 Task: In the Contact  JonesDelilah@valeo.com, Create email and send with subject: 'We're Thrilled to Welcome You ', and with mail content 'Good Day,_x000D_
Embrace the power of innovation. Our disruptive solution will propel your industry forward and position you as a leader in your field._x000D_
Best Regards', attach the document: Project_plan.docx and insert image: visitingcard.jpg. Below Best Regards, write Twitter and insert the URL: 'twitter.com'. Mark checkbox to create task to follow up : In 2 weeks. Logged in from softage.1@softage.net
Action: Mouse moved to (69, 48)
Screenshot: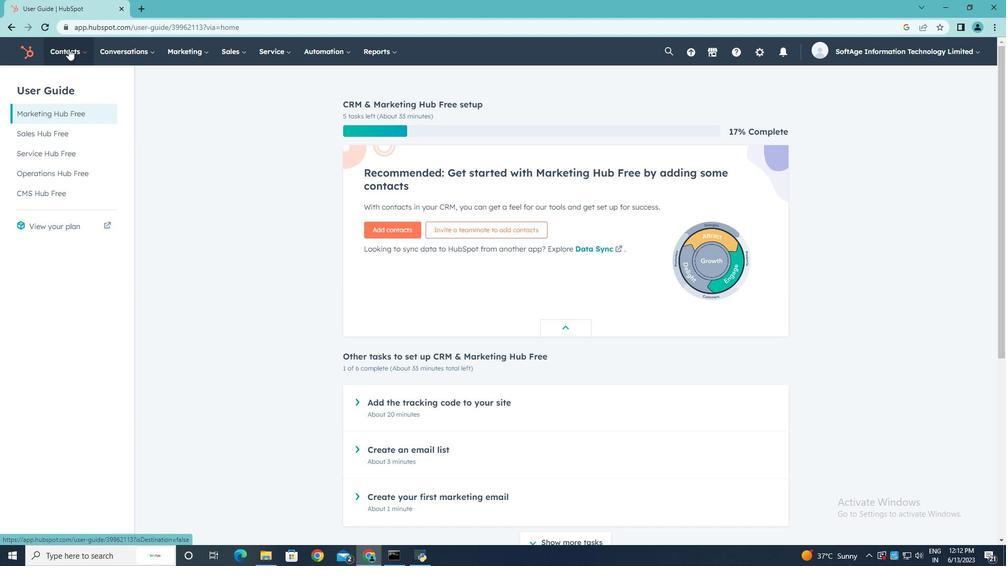 
Action: Mouse pressed left at (69, 48)
Screenshot: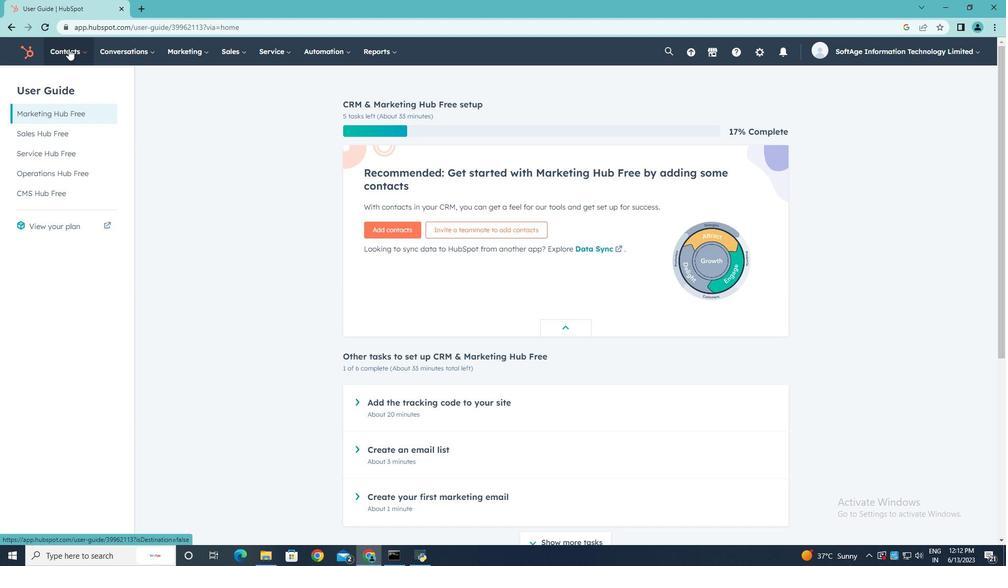 
Action: Mouse moved to (72, 81)
Screenshot: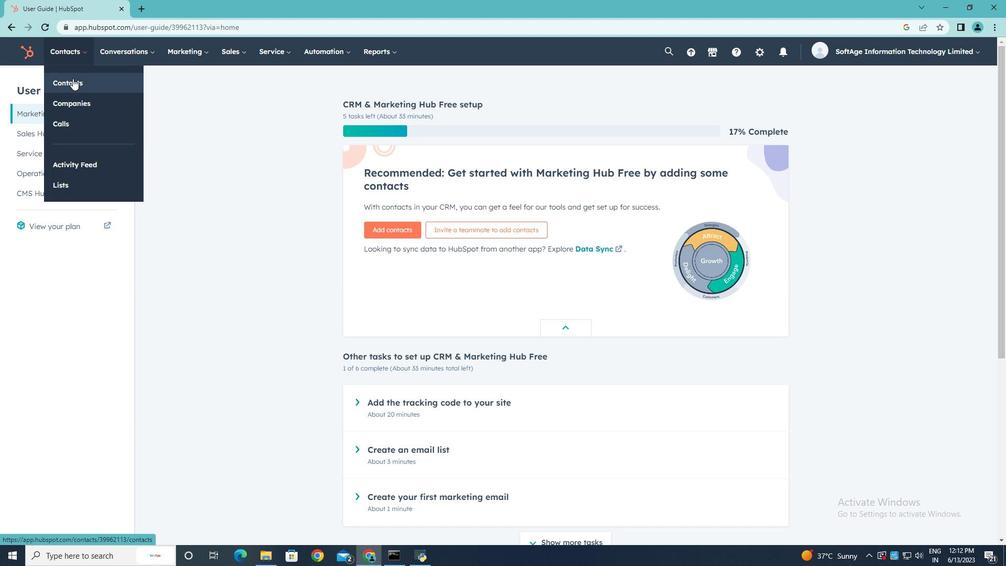 
Action: Mouse pressed left at (72, 81)
Screenshot: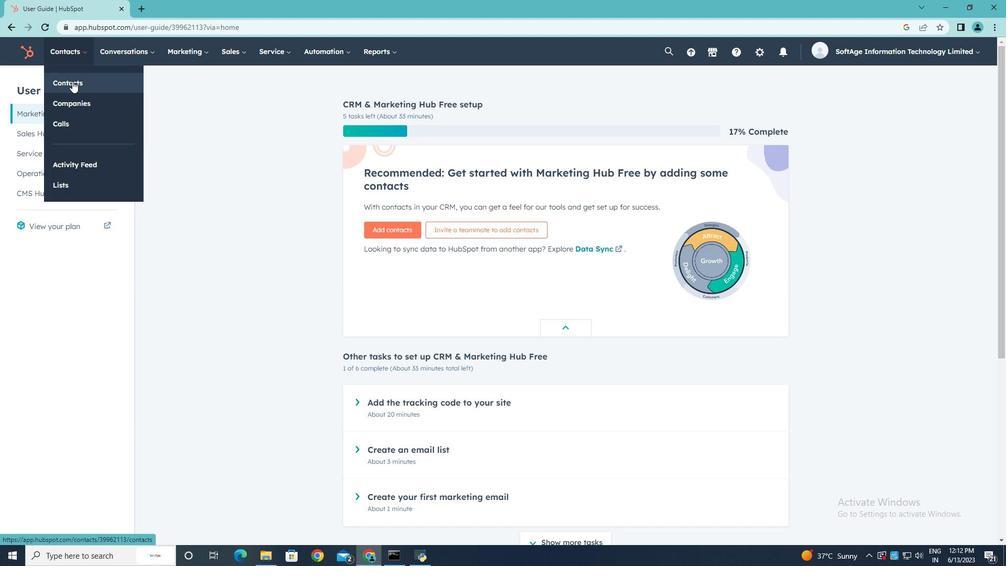 
Action: Mouse moved to (65, 166)
Screenshot: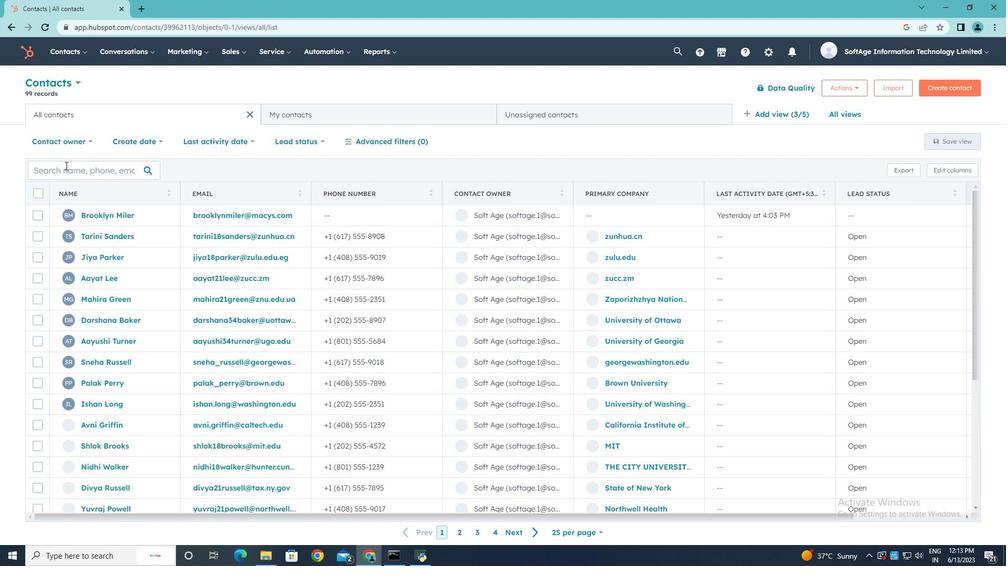 
Action: Mouse pressed left at (65, 166)
Screenshot: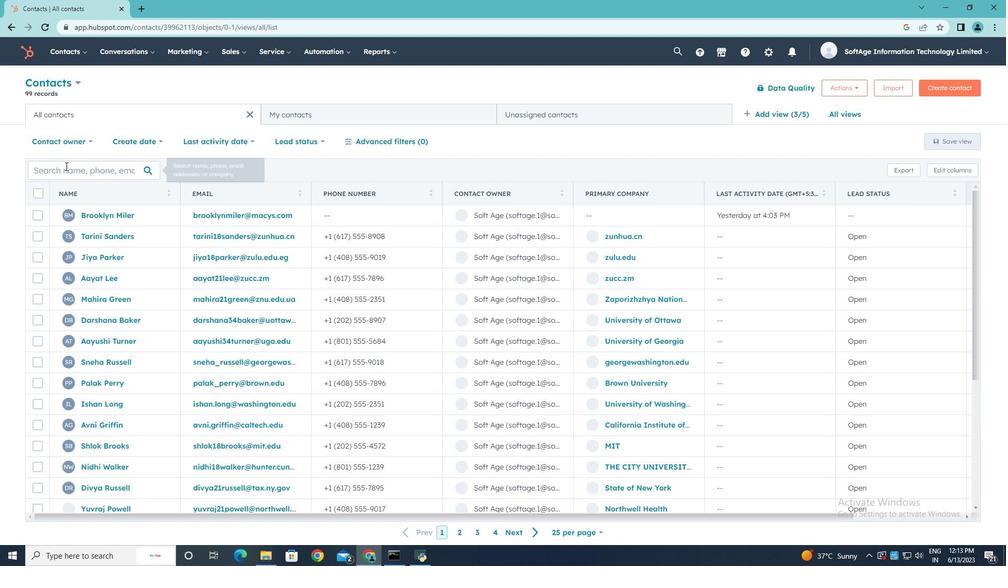 
Action: Key pressed <Key.shift>Jones<Key.shift><Key.shift>Delilah<Key.shift><Key.shift><Key.shift><Key.shift><Key.shift>@valeo.com
Screenshot: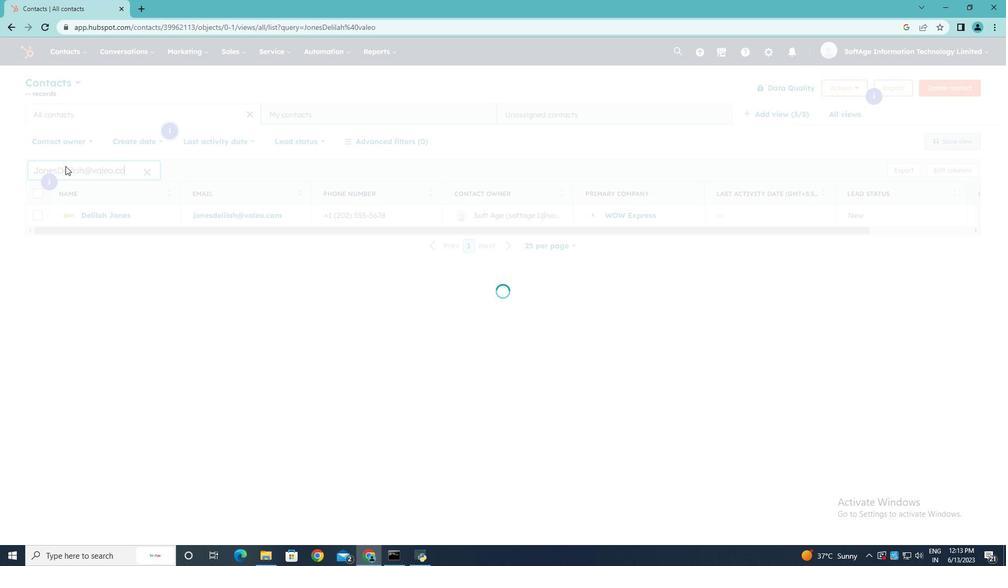 
Action: Mouse moved to (84, 212)
Screenshot: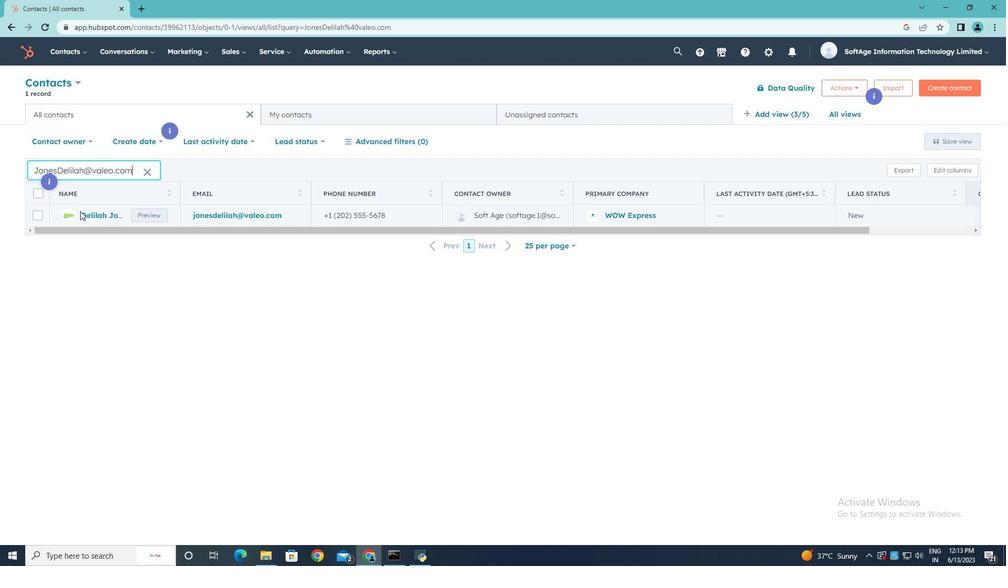 
Action: Mouse pressed left at (84, 212)
Screenshot: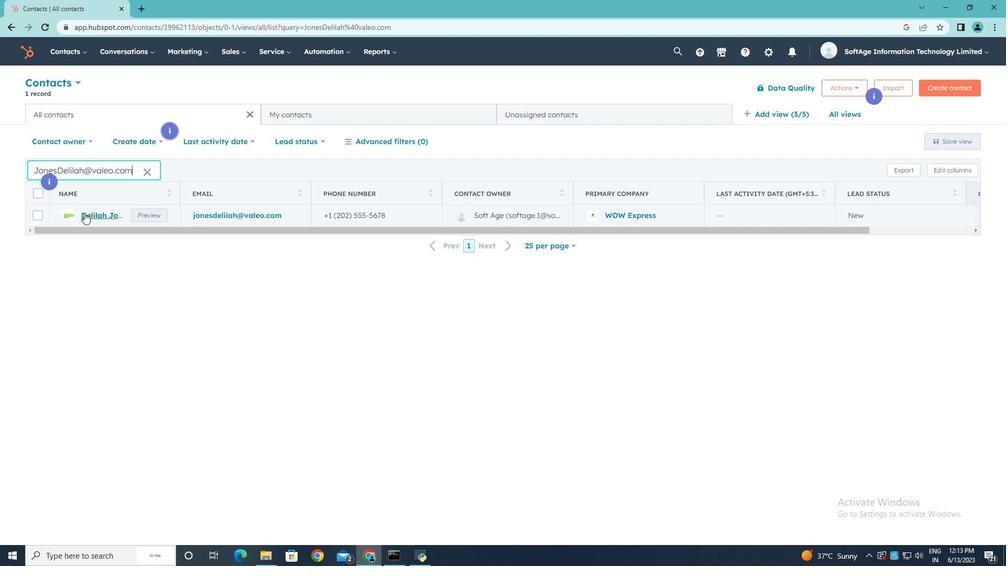 
Action: Mouse pressed left at (84, 212)
Screenshot: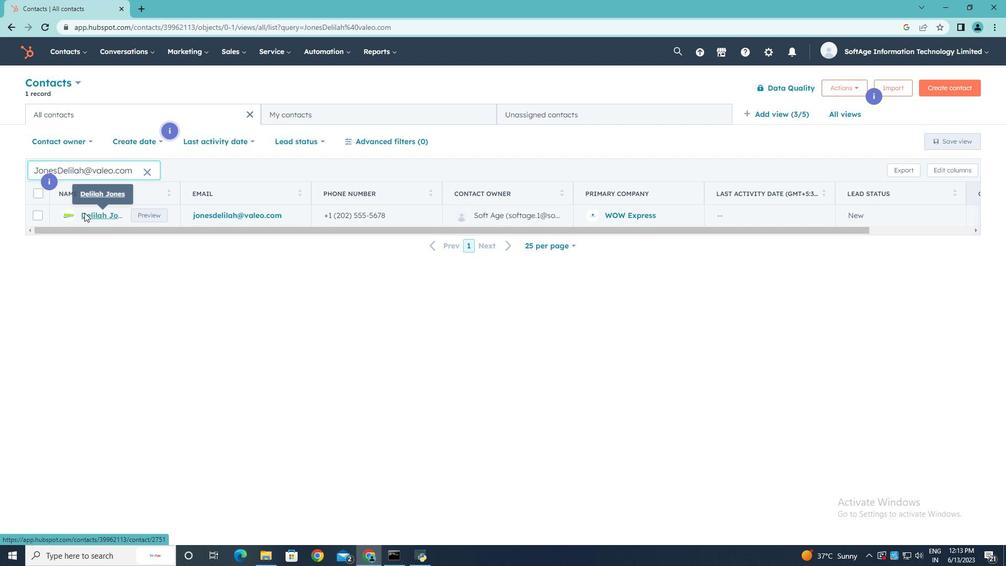 
Action: Mouse moved to (72, 176)
Screenshot: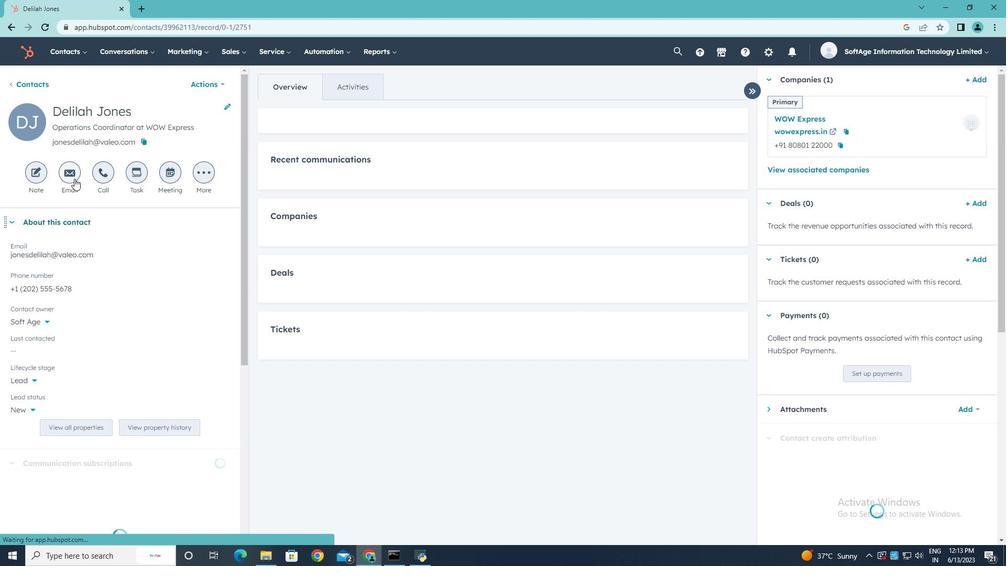 
Action: Mouse pressed left at (72, 176)
Screenshot: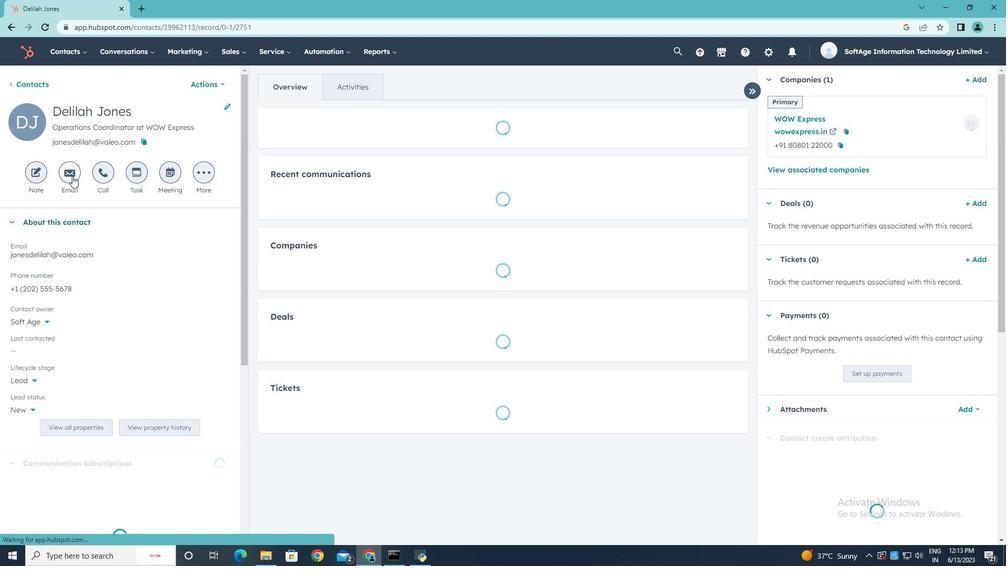 
Action: Key pressed <Key.shift><Key.shift><Key.shift><Key.shift><Key.shift><Key.shift><Key.shift><Key.shift><Key.shift><Key.shift><Key.shift><Key.shift><Key.shift><Key.shift><Key.shift><Key.shift><Key.shift><Key.shift><Key.shift><Key.shift><Key.shift><Key.shift><Key.shift><Key.shift><Key.shift><Key.shift><Key.shift><Key.shift><Key.shift><Key.shift><Key.shift><Key.shift><Key.shift><Key.shift><Key.shift><Key.shift><Key.shift><Key.shift><Key.shift>We're<Key.space><Key.shift>Thrilled<Key.space>to<Key.space><Key.shift>Welcome<Key.space><Key.shift>You
Screenshot: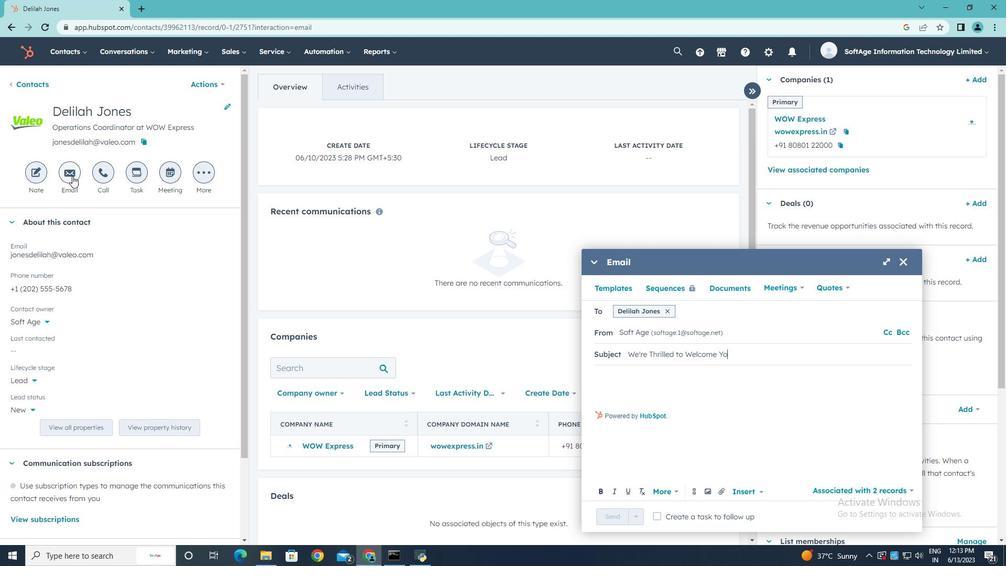 
Action: Mouse moved to (599, 373)
Screenshot: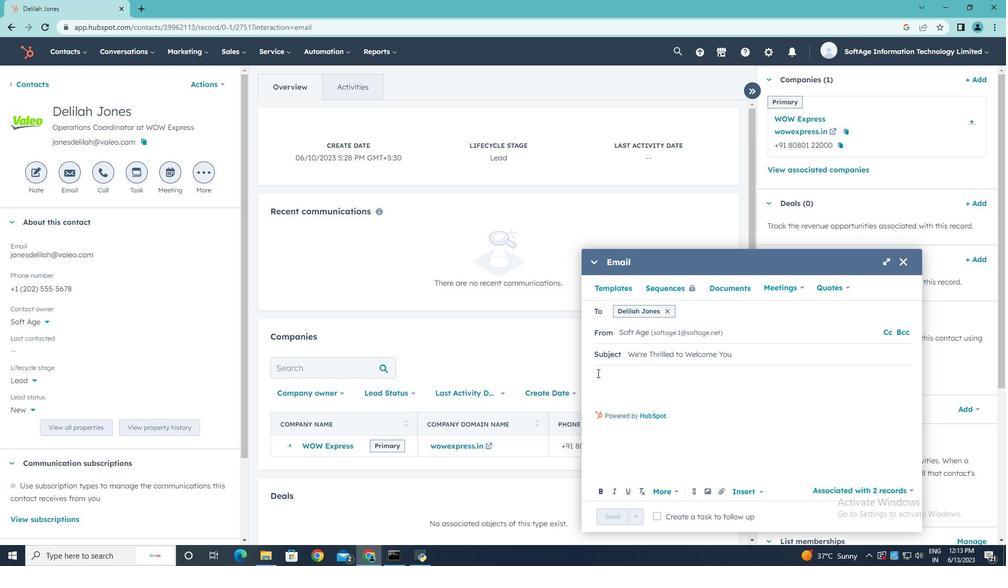 
Action: Mouse pressed left at (599, 373)
Screenshot: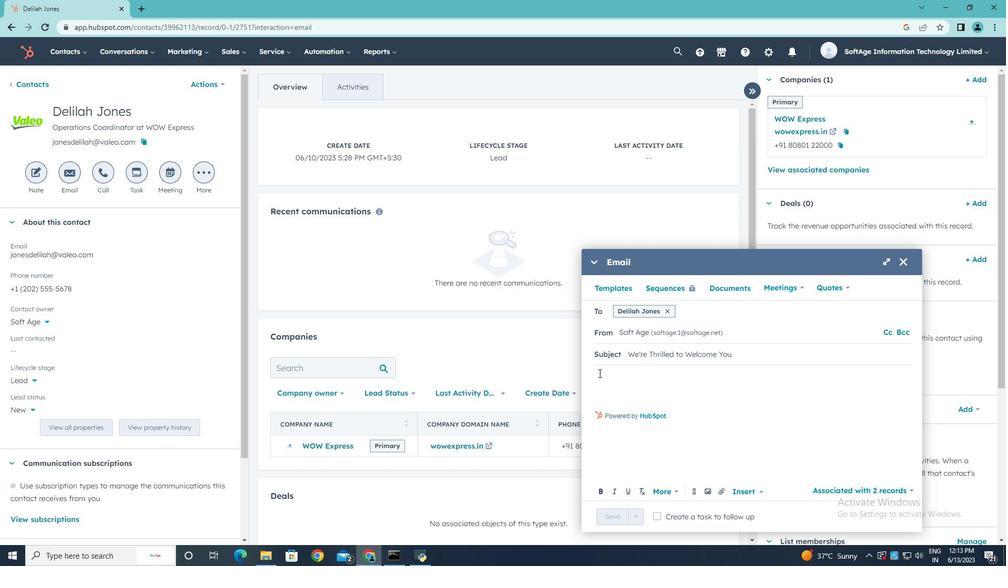 
Action: Key pressed <Key.shift>Good<Key.space><Key.shift>Day,
Screenshot: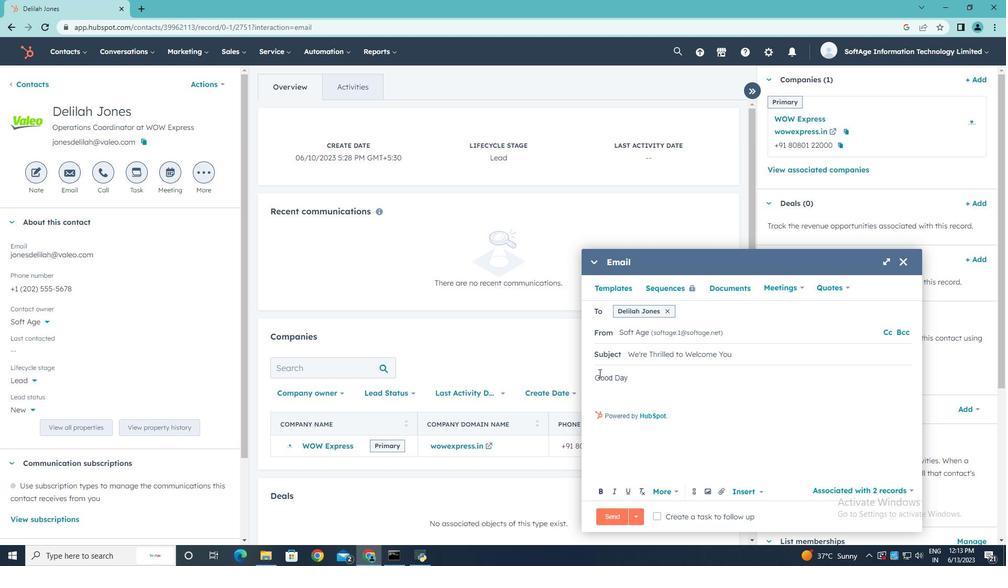 
Action: Mouse moved to (615, 388)
Screenshot: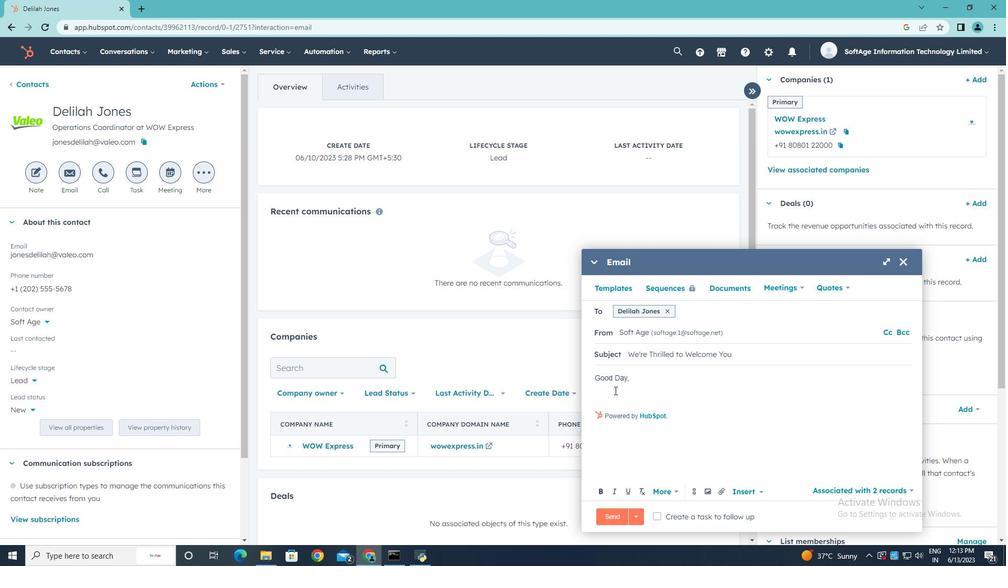 
Action: Mouse pressed left at (615, 388)
Screenshot: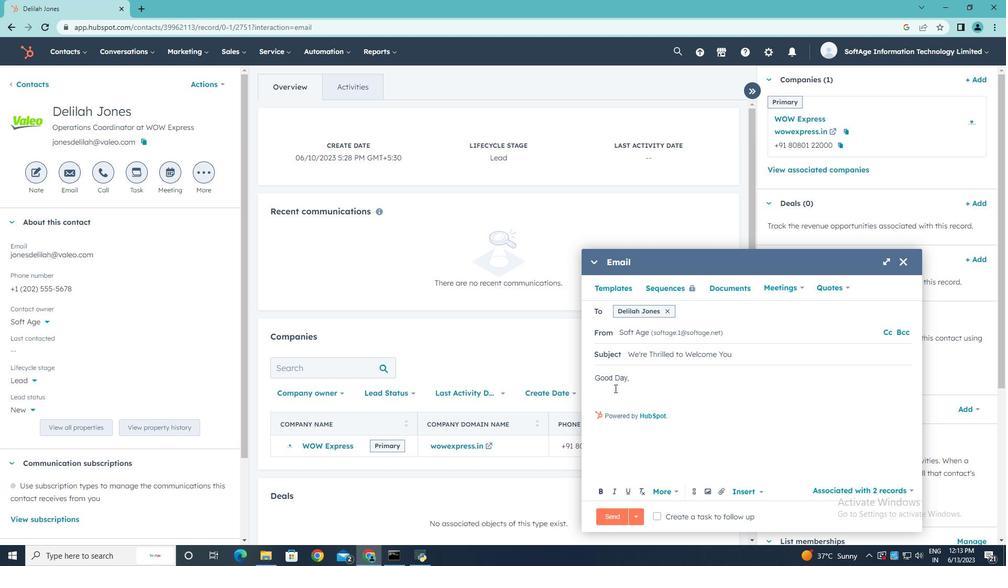 
Action: Key pressed <Key.shift>Embrace<Key.space>the<Key.space>poe<Key.backspace>wer<Key.space>of<Key.space>innovation.<Key.space><Key.shift>Our<Key.space>disruptive<Key.space>solution<Key.space>will<Key.space>propel<Key.space>your<Key.space>industry<Key.space>forward<Key.space>and<Key.space>position<Key.space>you<Key.space>as<Key.space>a<Key.space>leader<Key.space>in<Key.space>your<Key.space>d<Key.backspace>field.
Screenshot: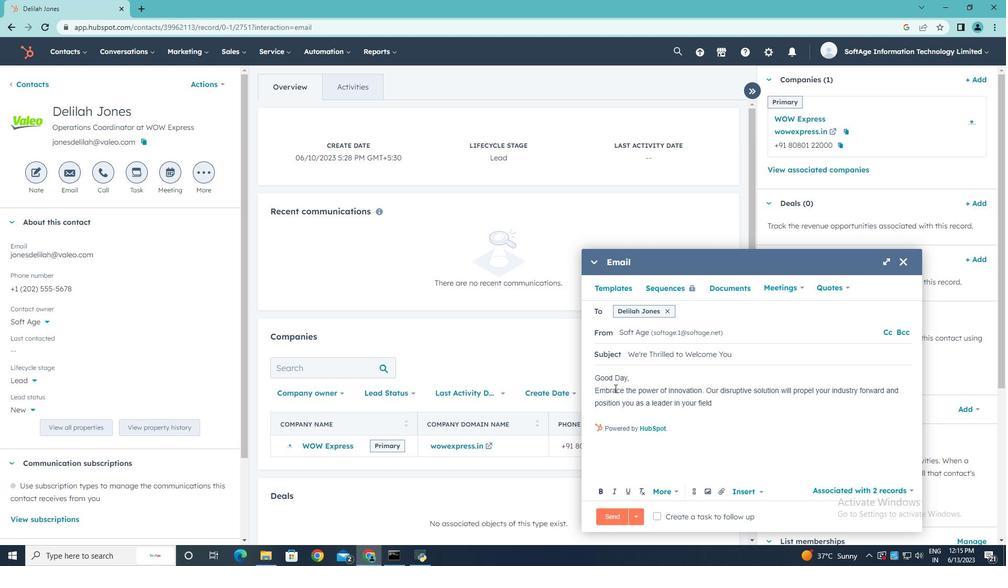 
Action: Mouse moved to (613, 417)
Screenshot: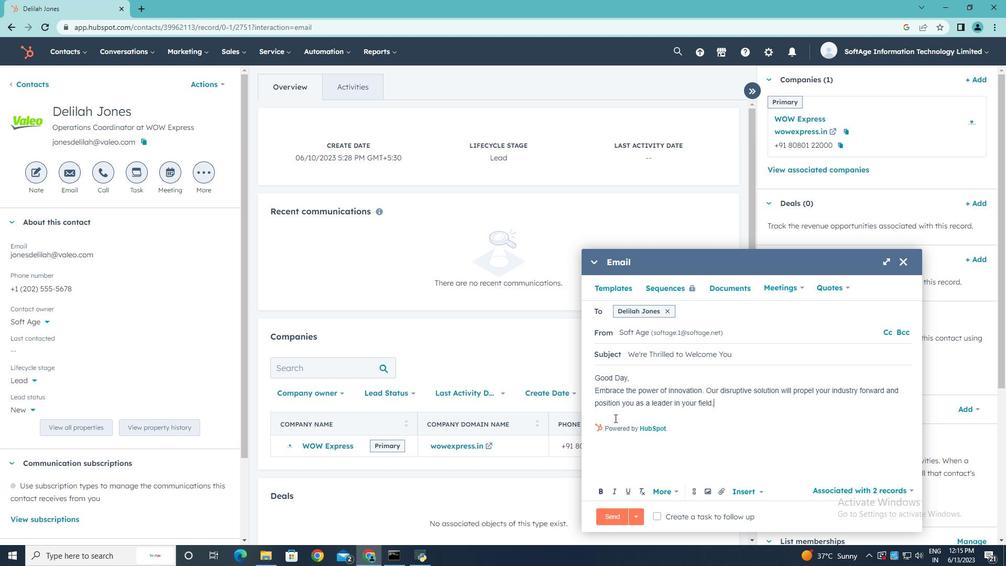 
Action: Mouse pressed left at (613, 417)
Screenshot: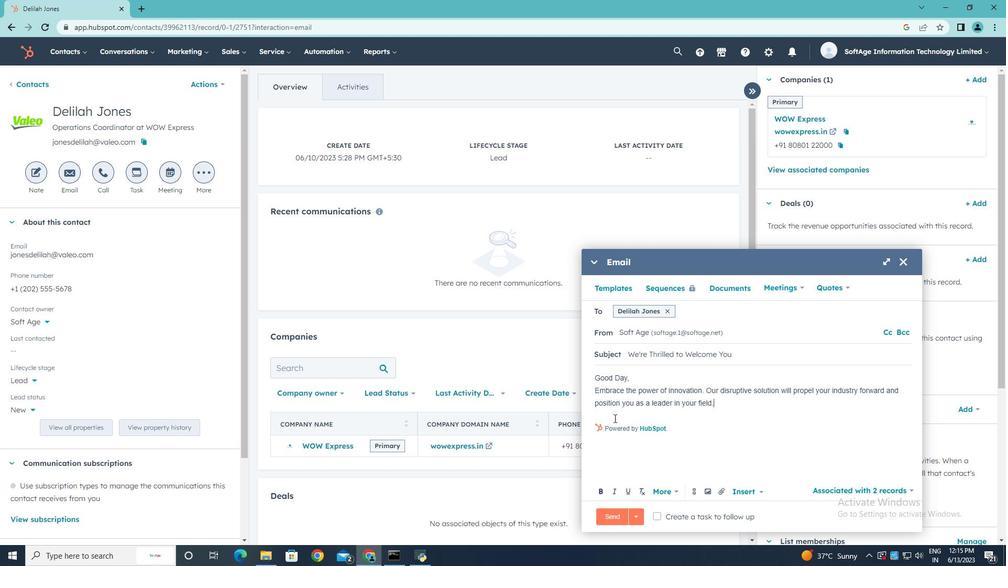 
Action: Key pressed <Key.enter>
Screenshot: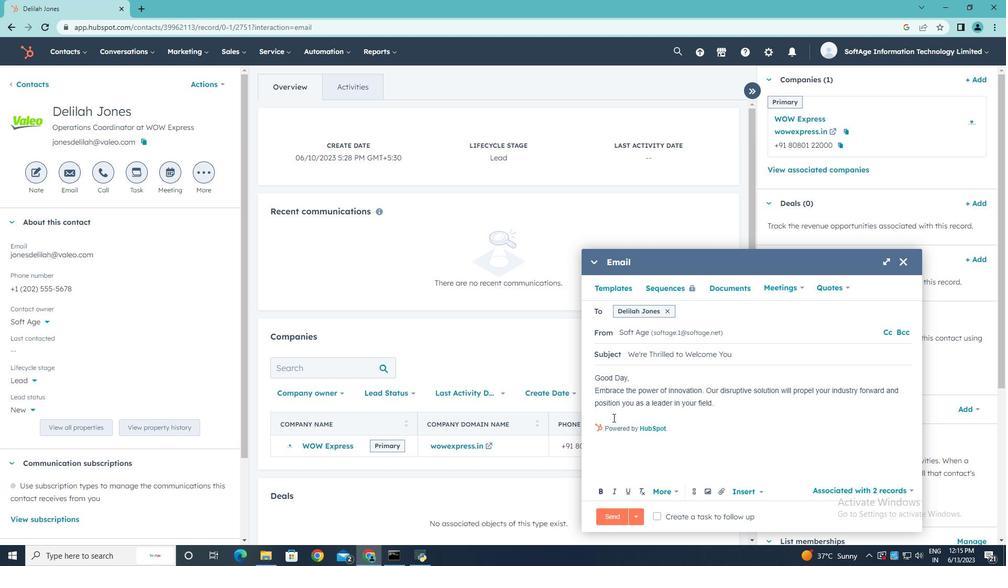 
Action: Mouse moved to (626, 338)
Screenshot: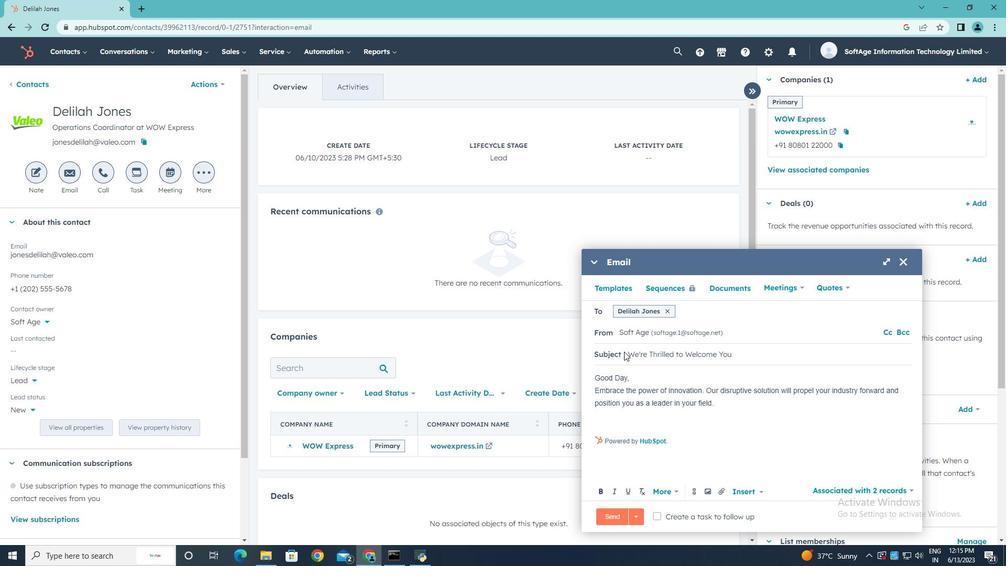 
Action: Key pressed <Key.shift>Best<Key.space><Key.shift>Regards,
Screenshot: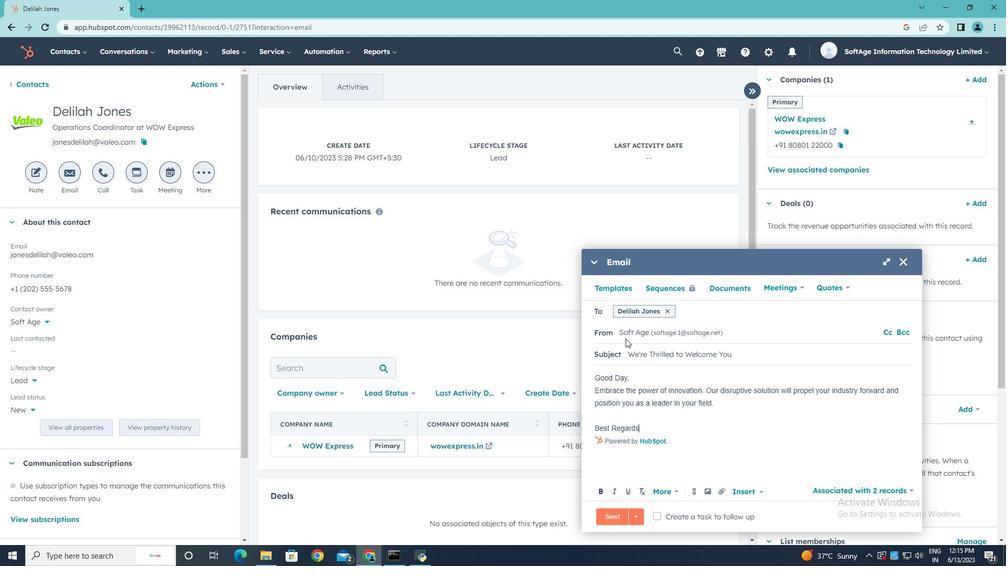 
Action: Mouse moved to (724, 489)
Screenshot: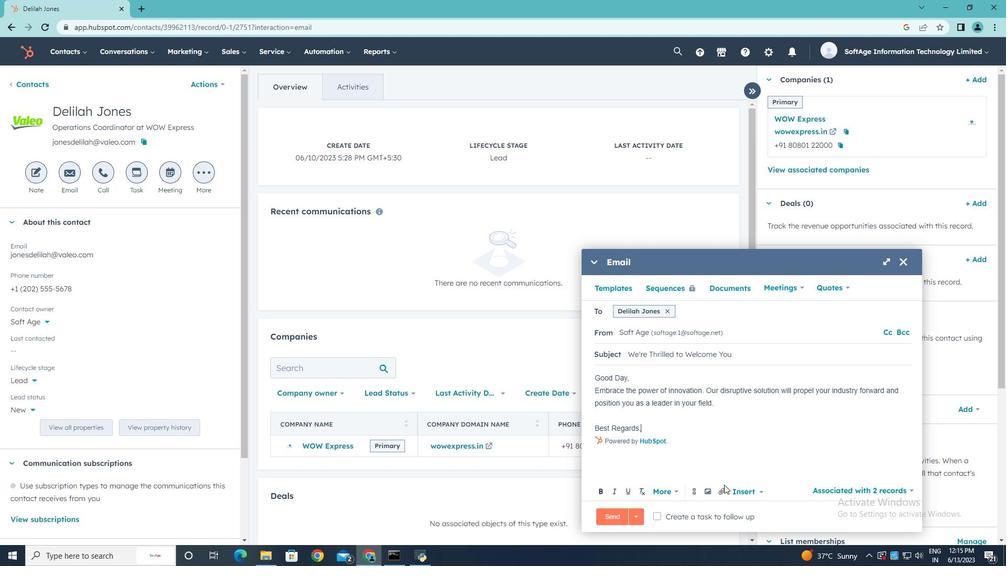 
Action: Mouse pressed left at (724, 489)
Screenshot: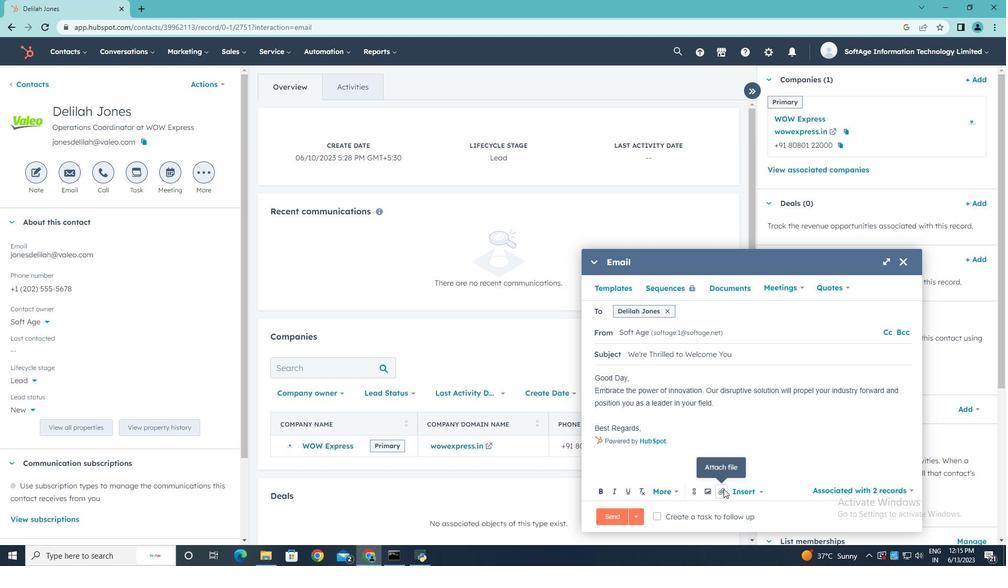 
Action: Mouse moved to (744, 462)
Screenshot: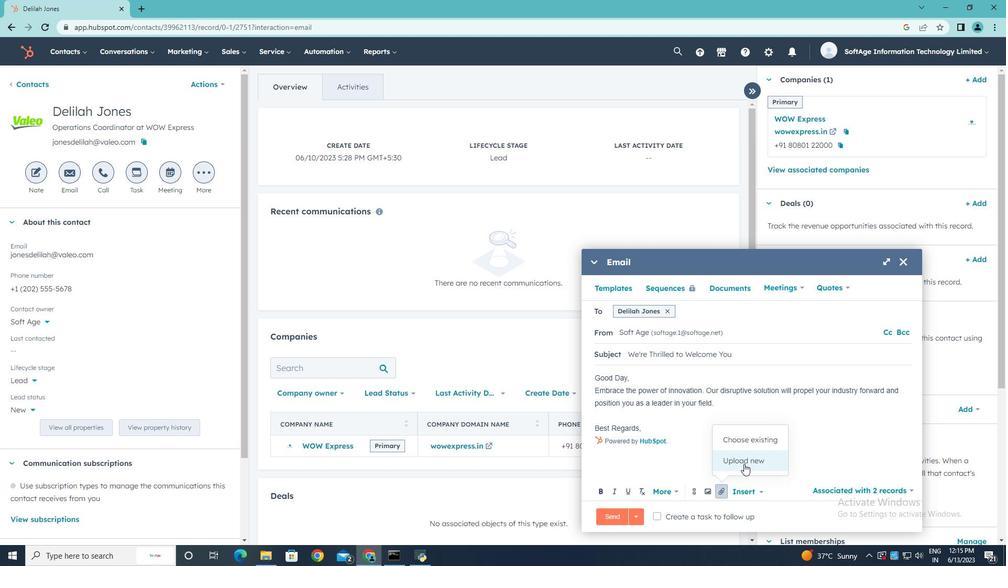 
Action: Mouse pressed left at (744, 462)
Screenshot: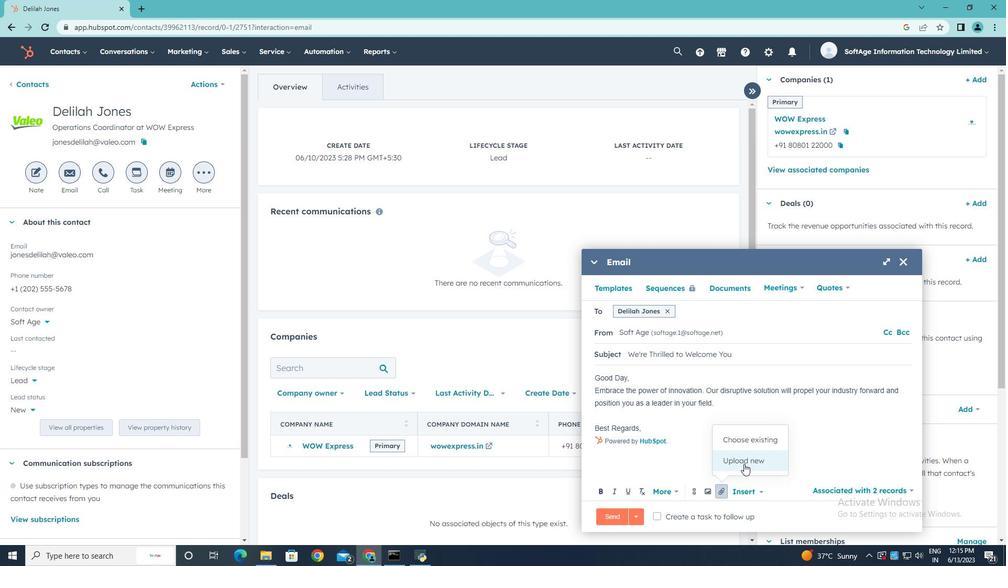 
Action: Mouse moved to (198, 92)
Screenshot: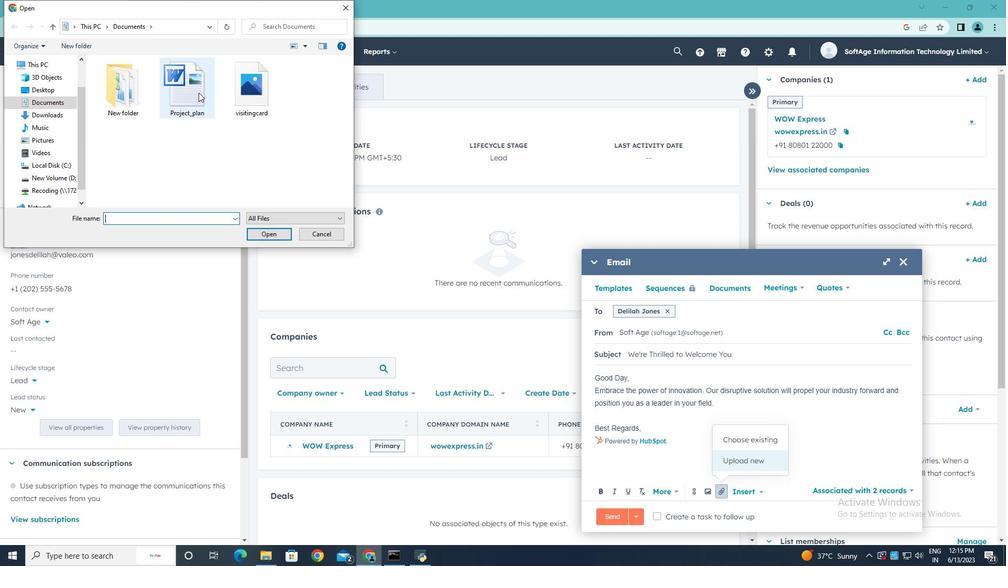 
Action: Mouse pressed left at (198, 92)
Screenshot: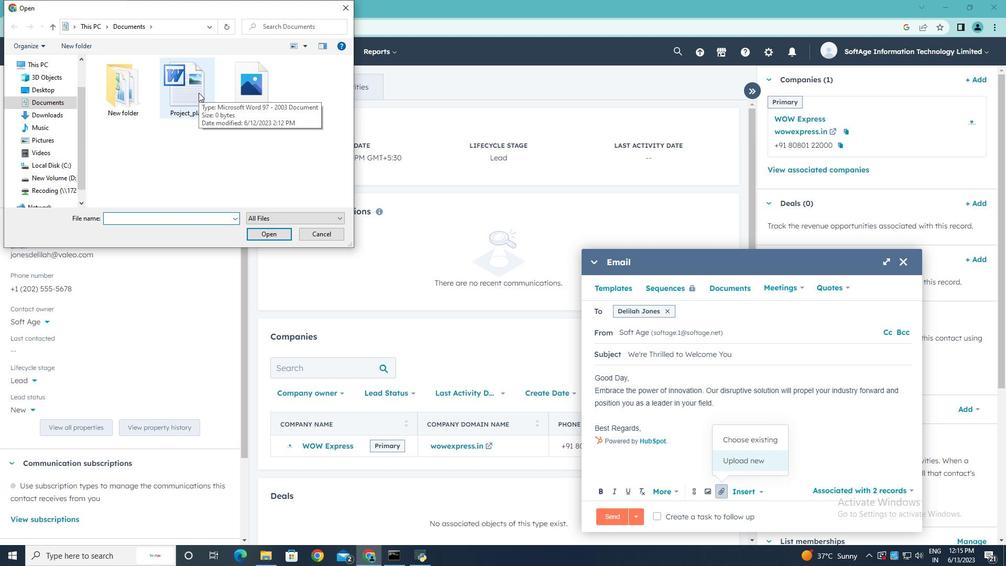 
Action: Mouse moved to (266, 232)
Screenshot: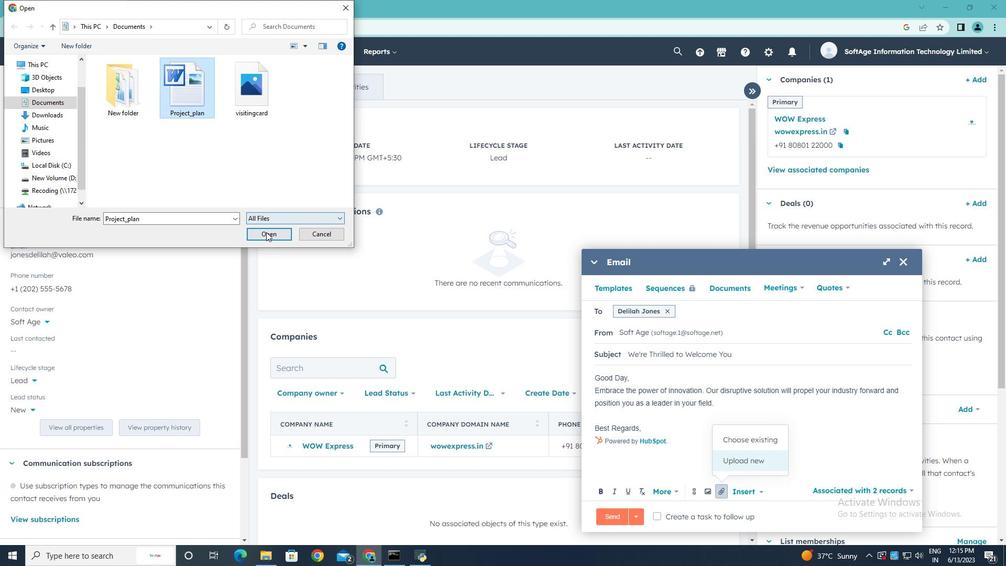 
Action: Mouse pressed left at (266, 232)
Screenshot: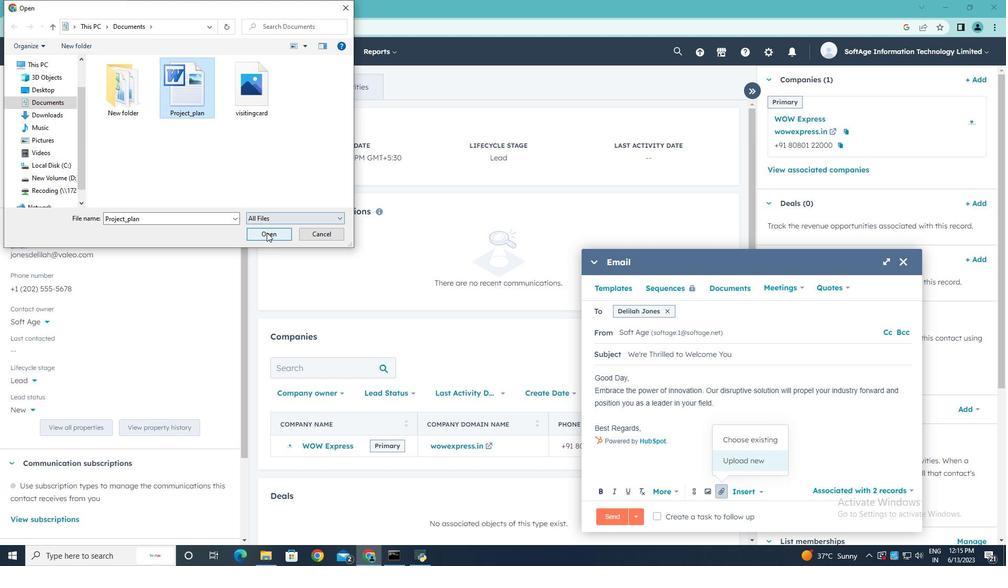 
Action: Mouse moved to (724, 466)
Screenshot: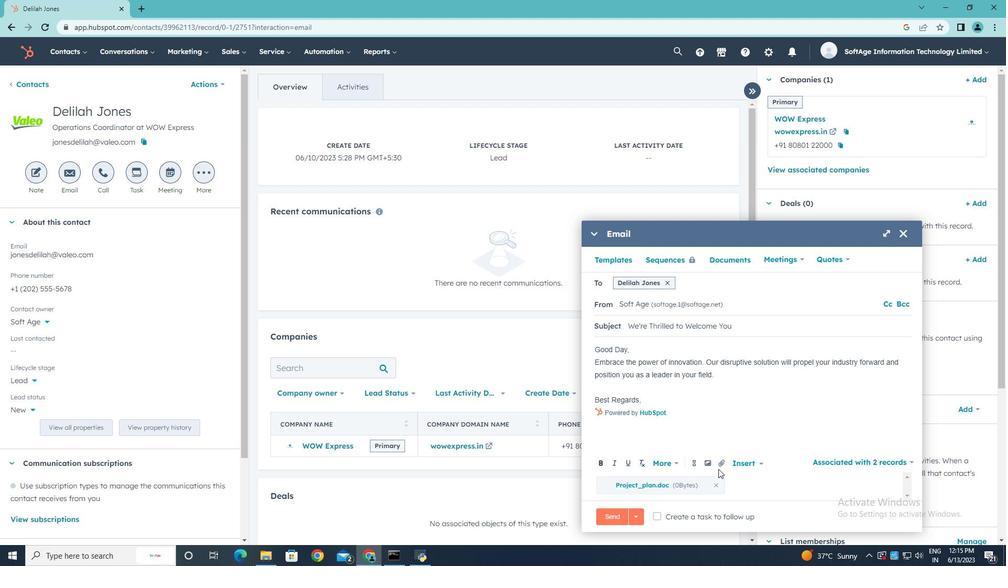 
Action: Mouse pressed left at (724, 466)
Screenshot: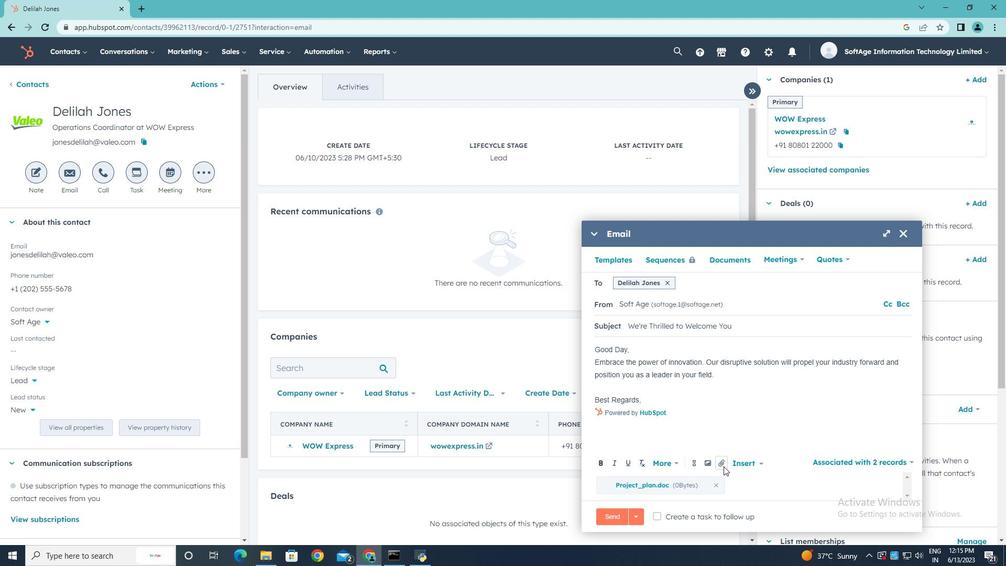 
Action: Mouse moved to (743, 436)
Screenshot: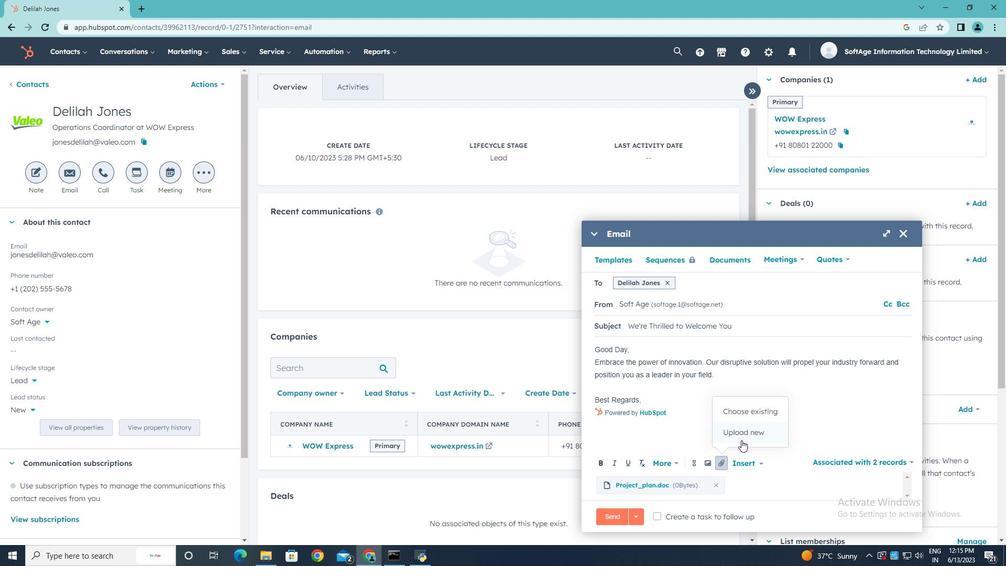 
Action: Mouse pressed left at (743, 436)
Screenshot: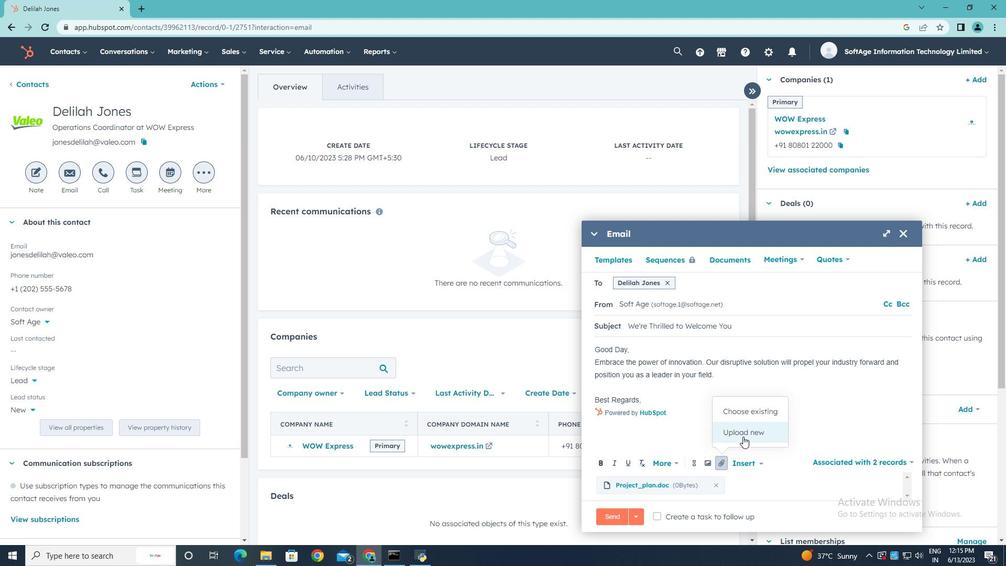 
Action: Mouse moved to (250, 99)
Screenshot: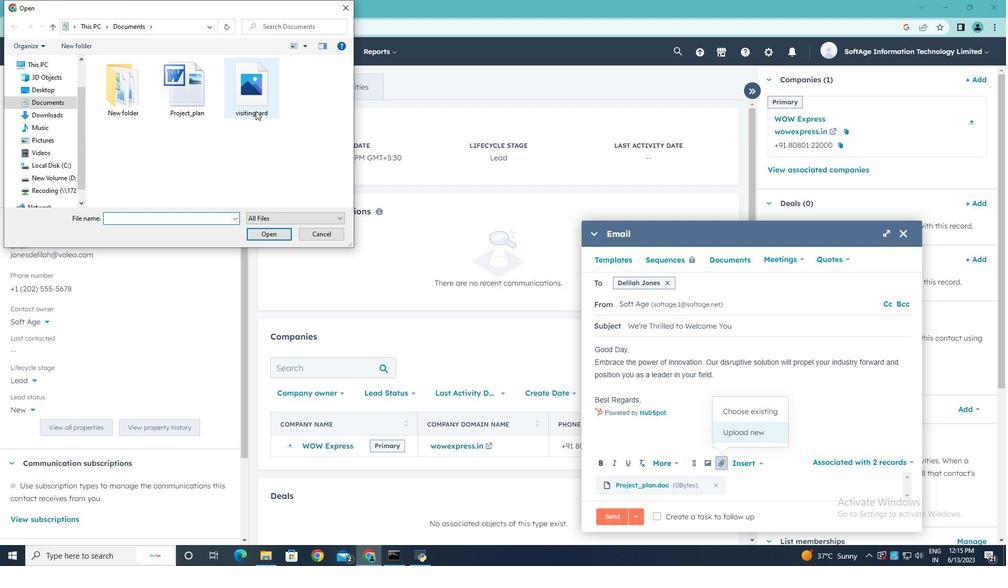 
Action: Mouse pressed left at (250, 99)
Screenshot: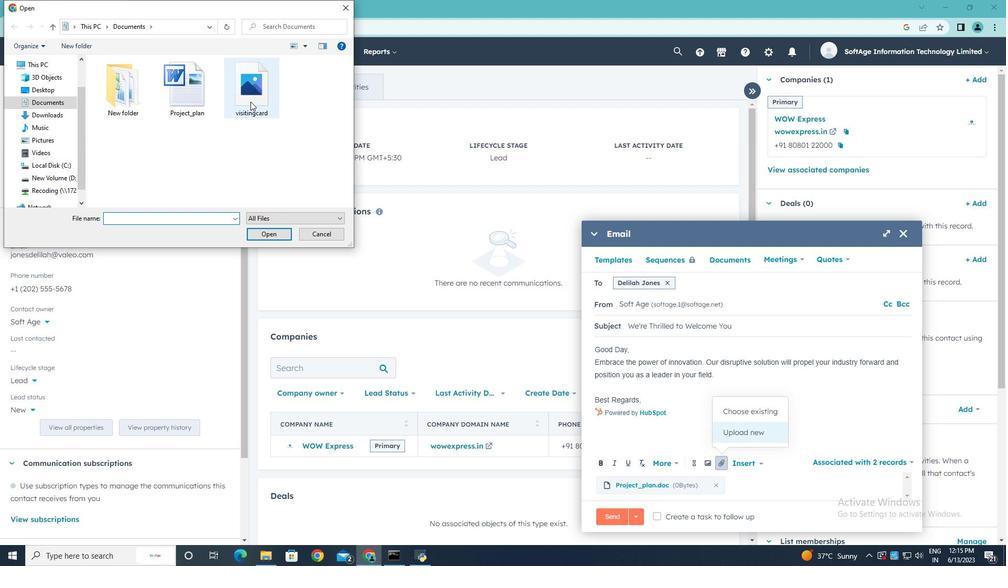 
Action: Mouse moved to (266, 232)
Screenshot: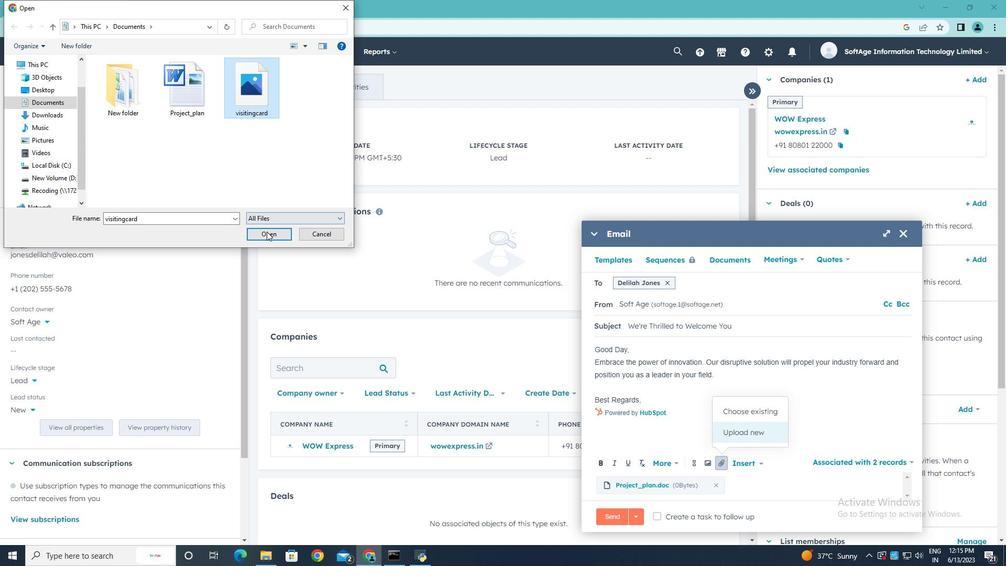 
Action: Mouse pressed left at (266, 232)
Screenshot: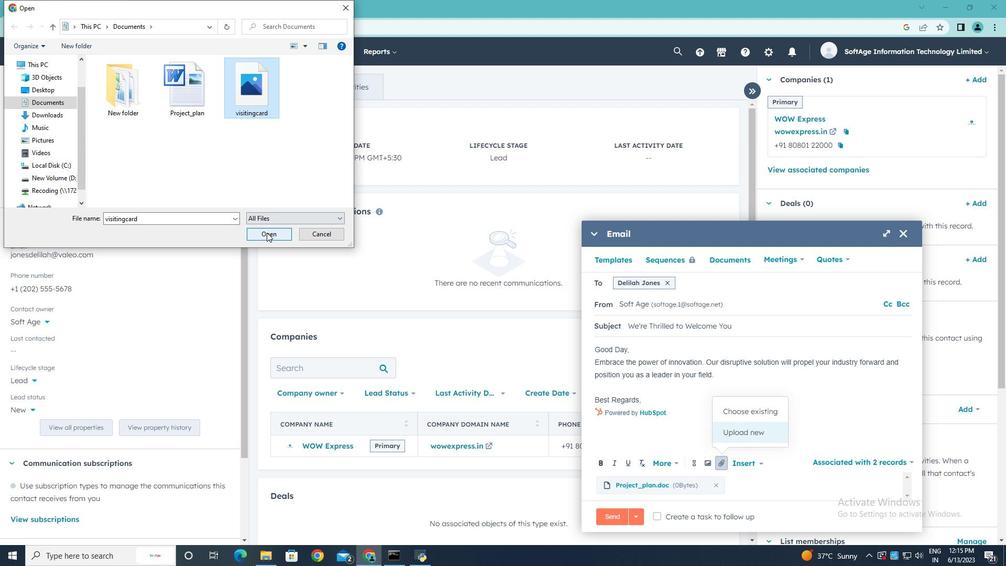 
Action: Mouse moved to (639, 398)
Screenshot: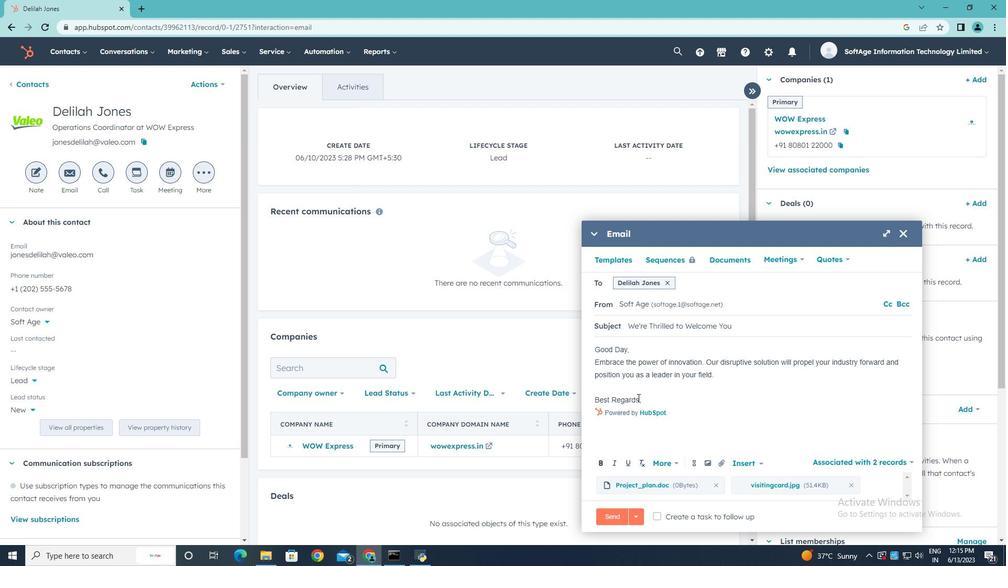 
Action: Mouse pressed left at (639, 398)
Screenshot: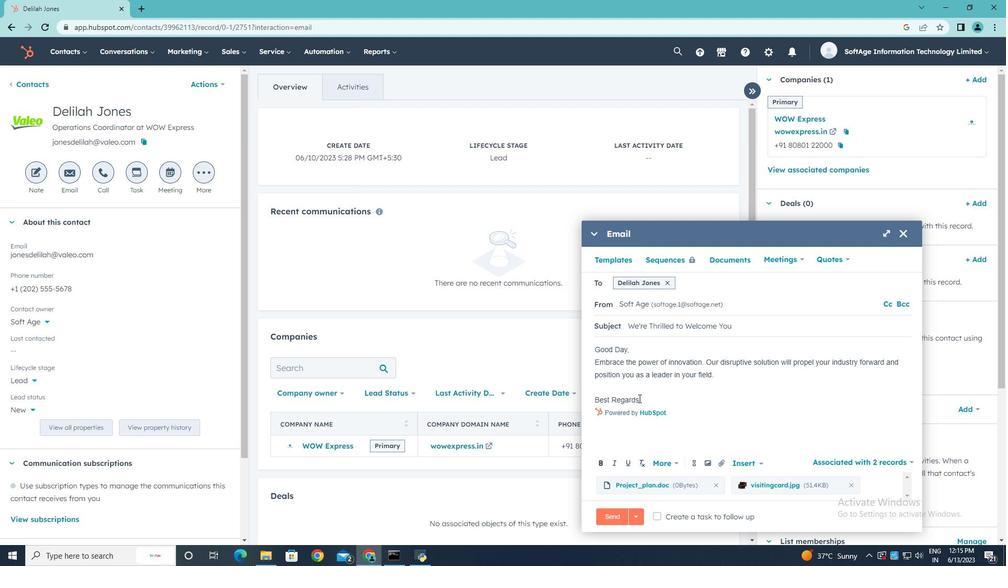 
Action: Mouse moved to (644, 400)
Screenshot: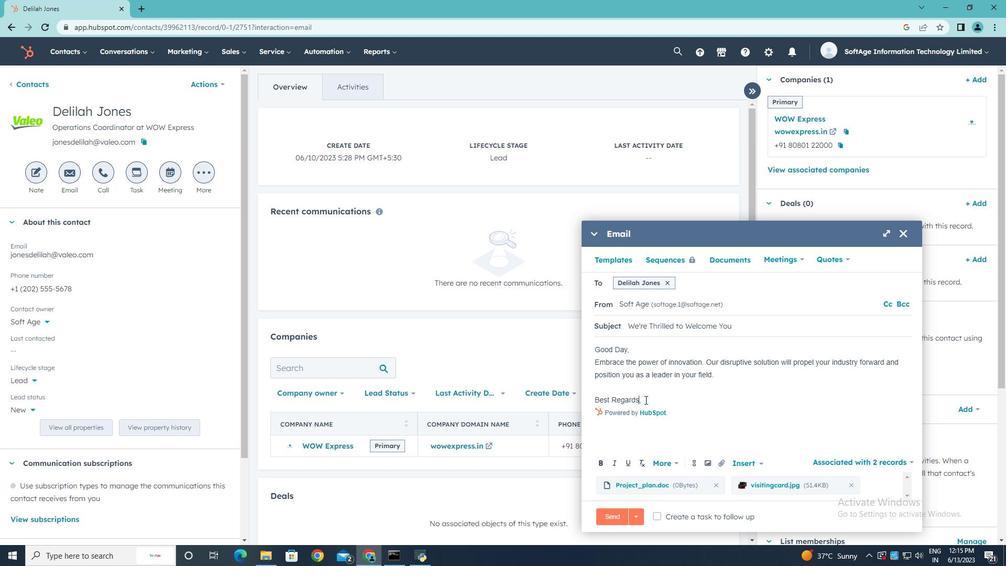 
Action: Mouse pressed left at (644, 400)
Screenshot: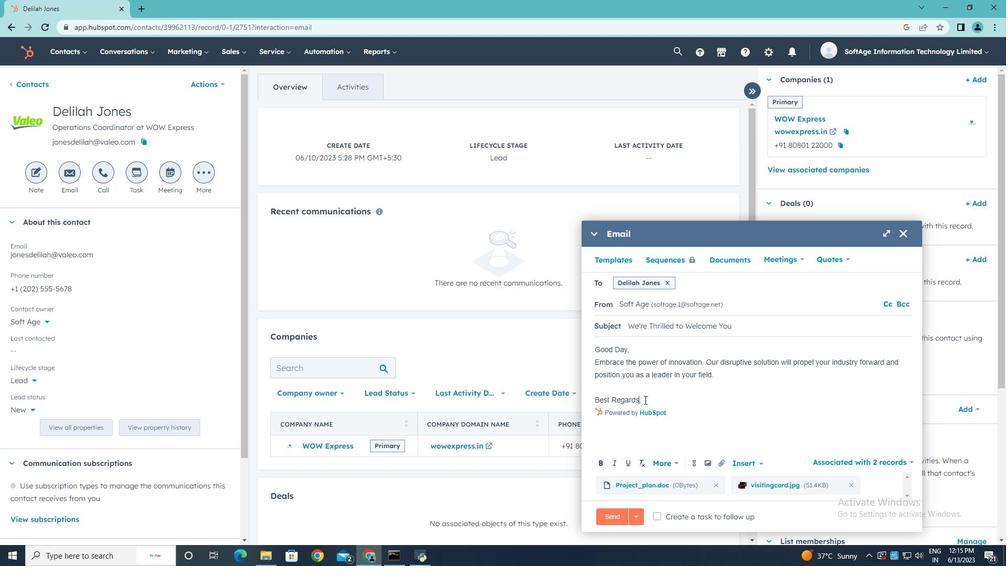 
Action: Key pressed <Key.enter>
Screenshot: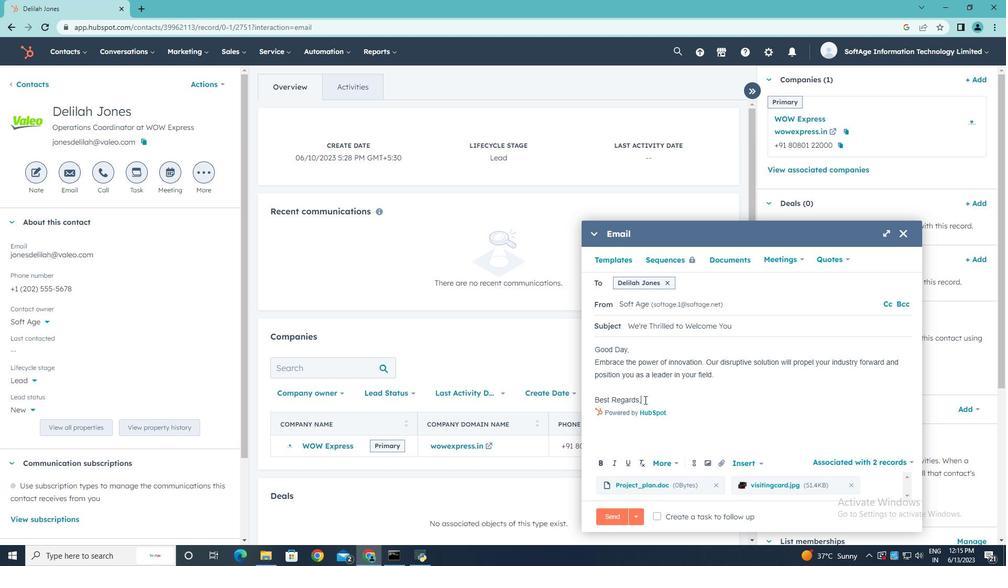 
Action: Mouse moved to (692, 460)
Screenshot: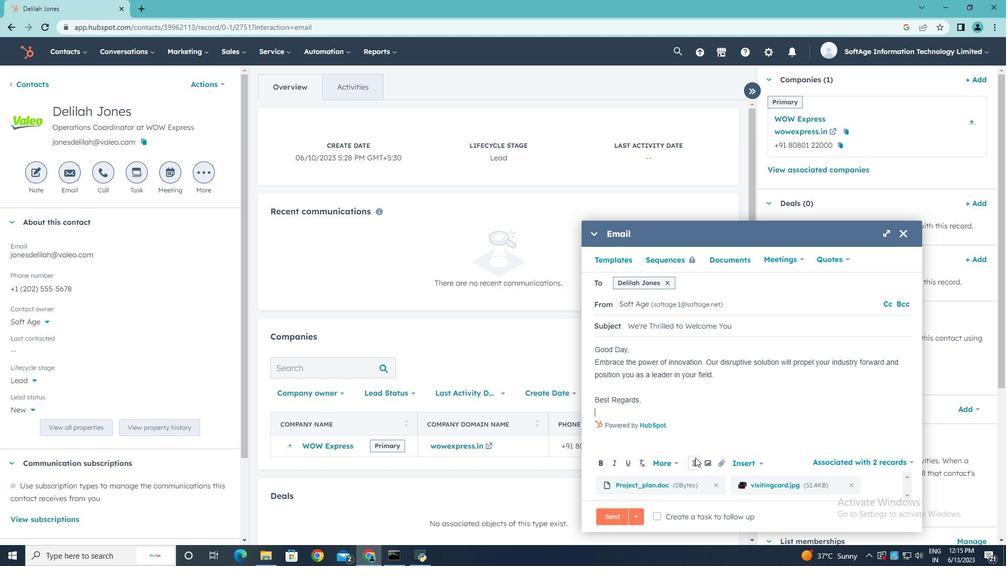 
Action: Mouse pressed left at (692, 460)
Screenshot: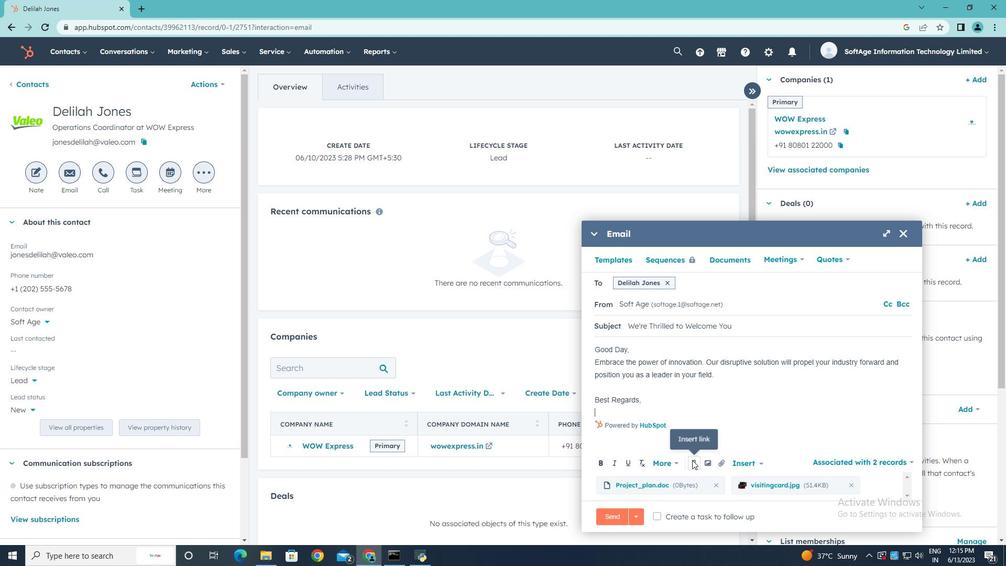 
Action: Mouse moved to (722, 349)
Screenshot: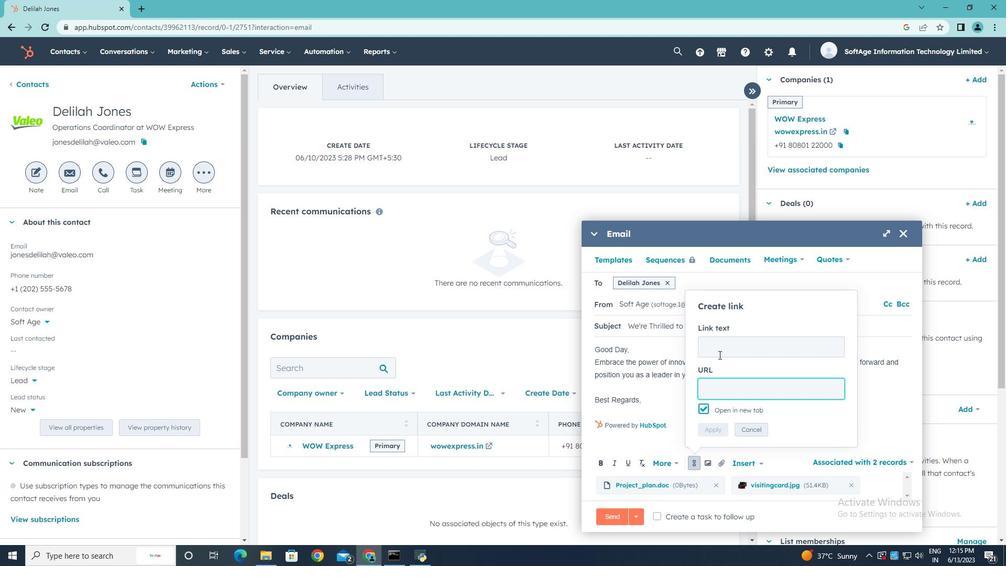 
Action: Mouse pressed left at (722, 349)
Screenshot: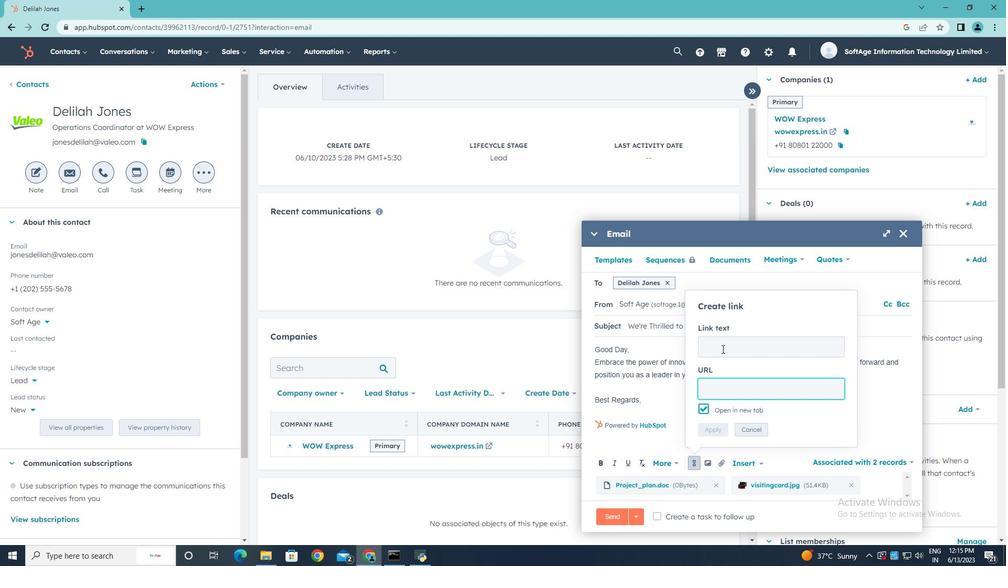 
Action: Key pressed <Key.shift><Key.shift><Key.shift><Key.shift><Key.shift><Key.shift><Key.shift><Key.shift><Key.shift><Key.shift><Key.shift>Twitter
Screenshot: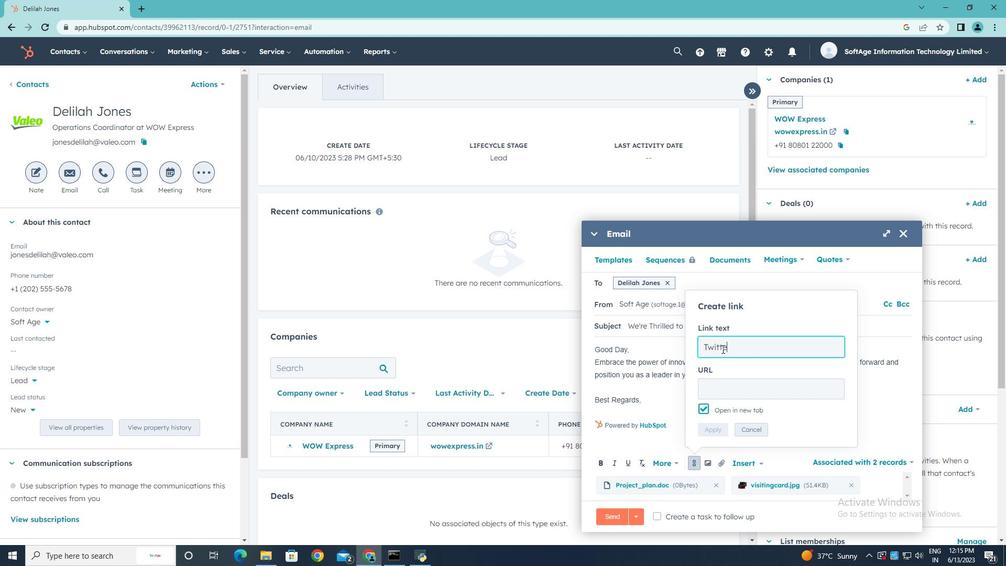 
Action: Mouse moved to (713, 391)
Screenshot: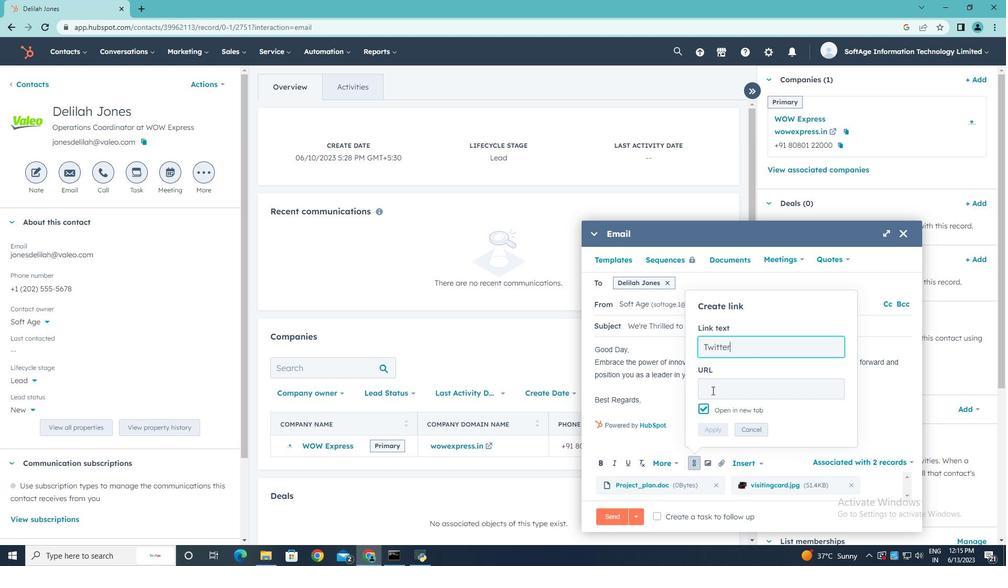 
Action: Mouse pressed left at (713, 391)
Screenshot: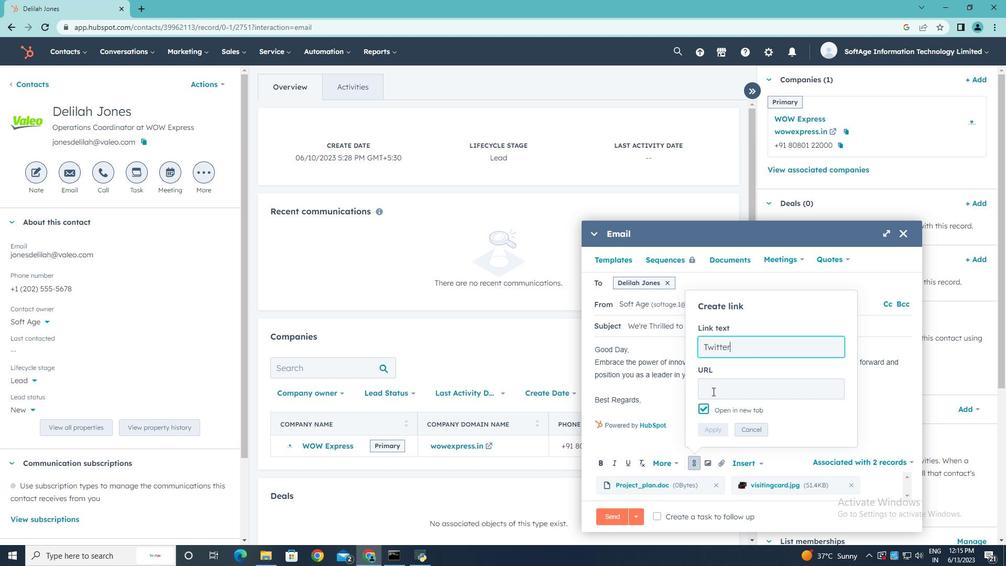
Action: Mouse moved to (715, 346)
Screenshot: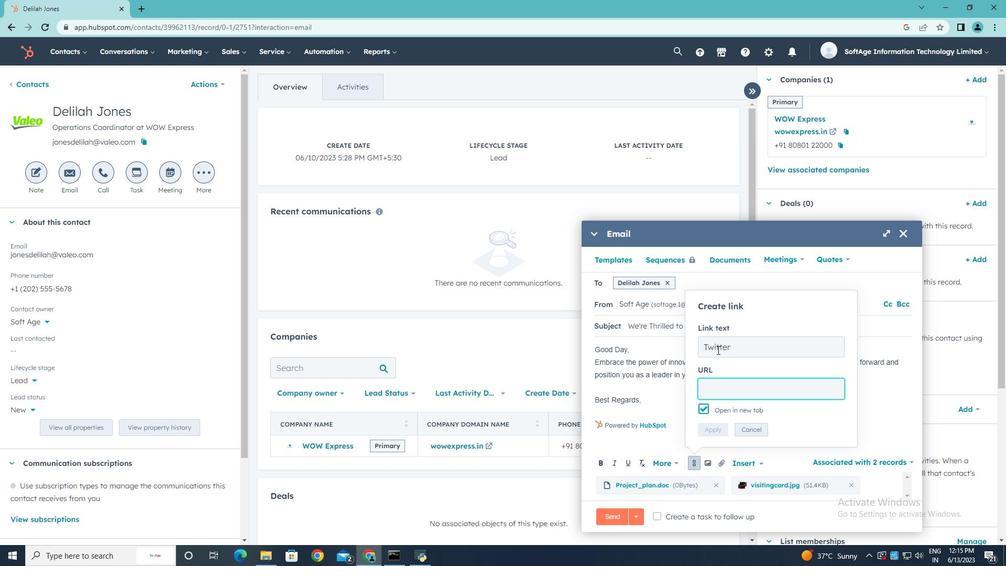 
Action: Key pressed <Key.shift><Key.shift><Key.shift><Key.shift><Key.shift><Key.shift><Key.shift><Key.shift><Key.shift>Twitter.com
Screenshot: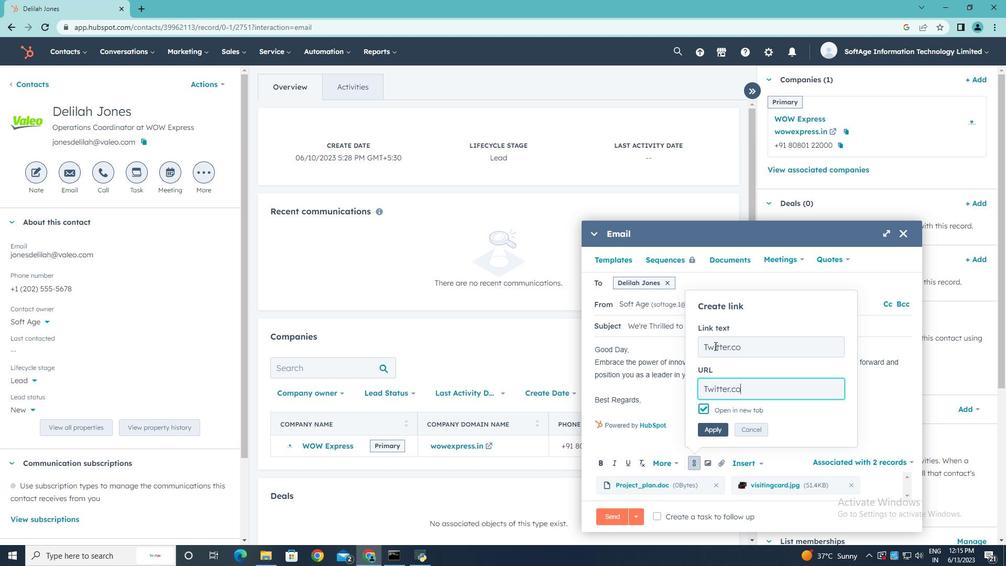 
Action: Mouse moved to (707, 384)
Screenshot: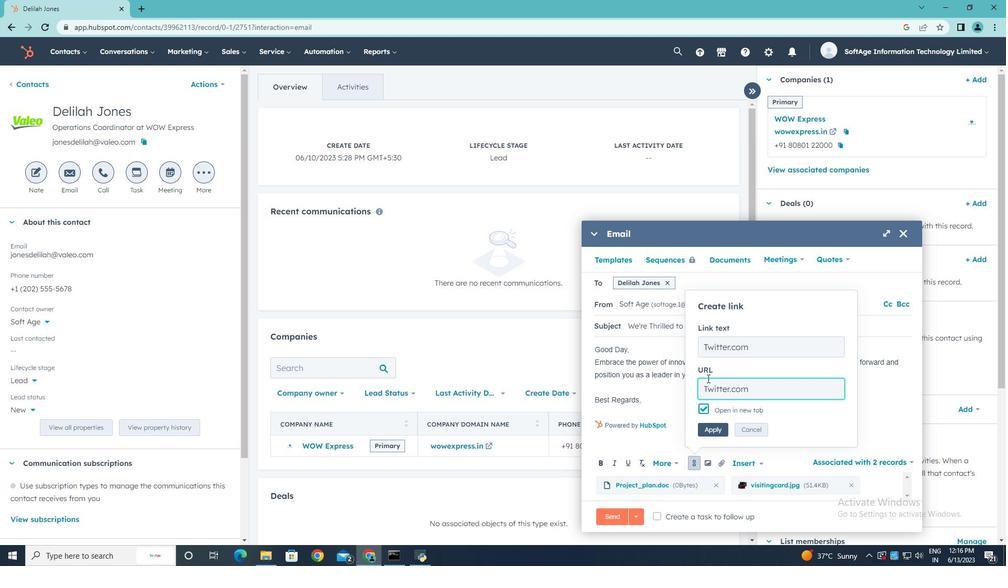
Action: Mouse pressed left at (707, 384)
Screenshot: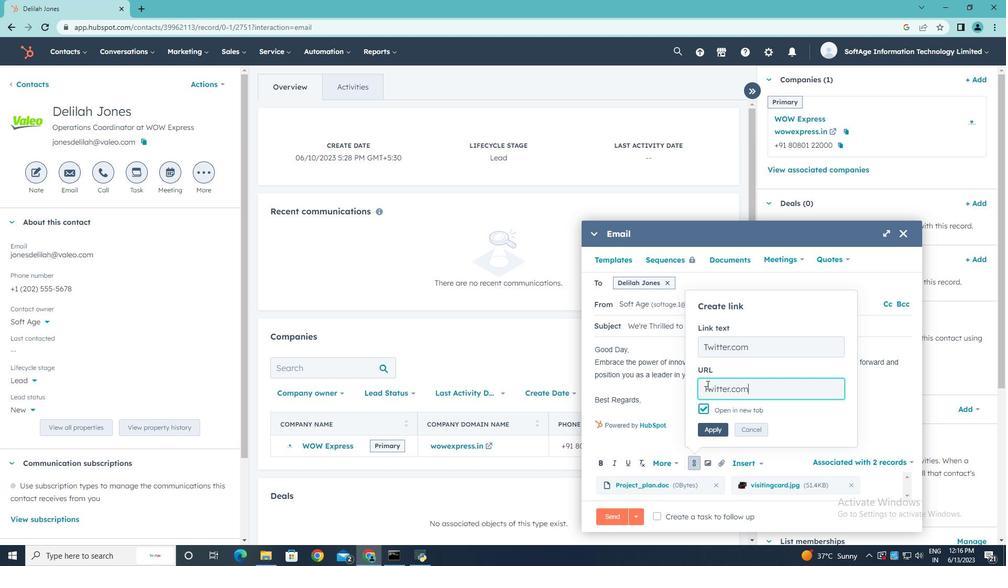 
Action: Key pressed <Key.backspace>
Screenshot: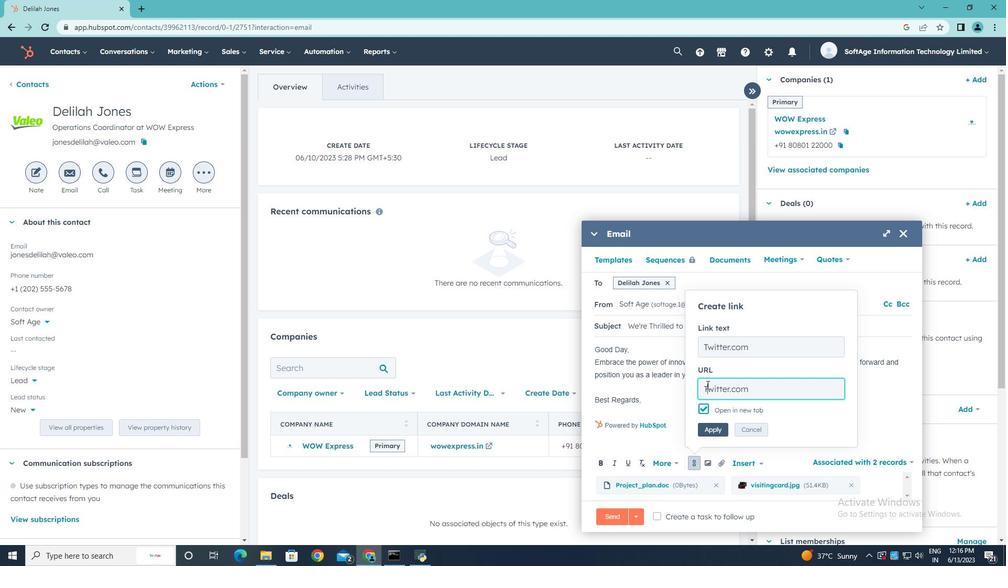 
Action: Mouse moved to (704, 384)
Screenshot: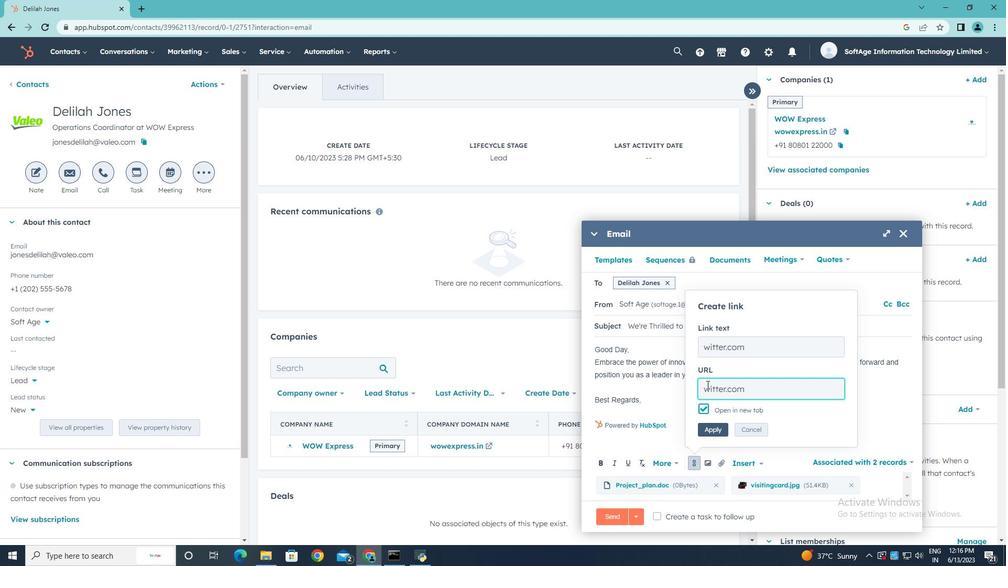 
Action: Key pressed t
Screenshot: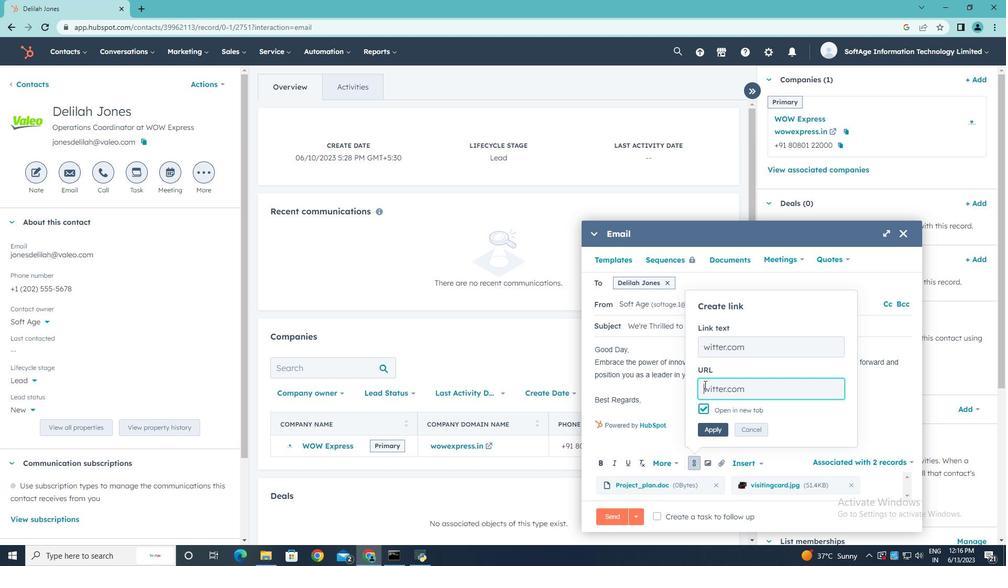 
Action: Mouse moved to (712, 428)
Screenshot: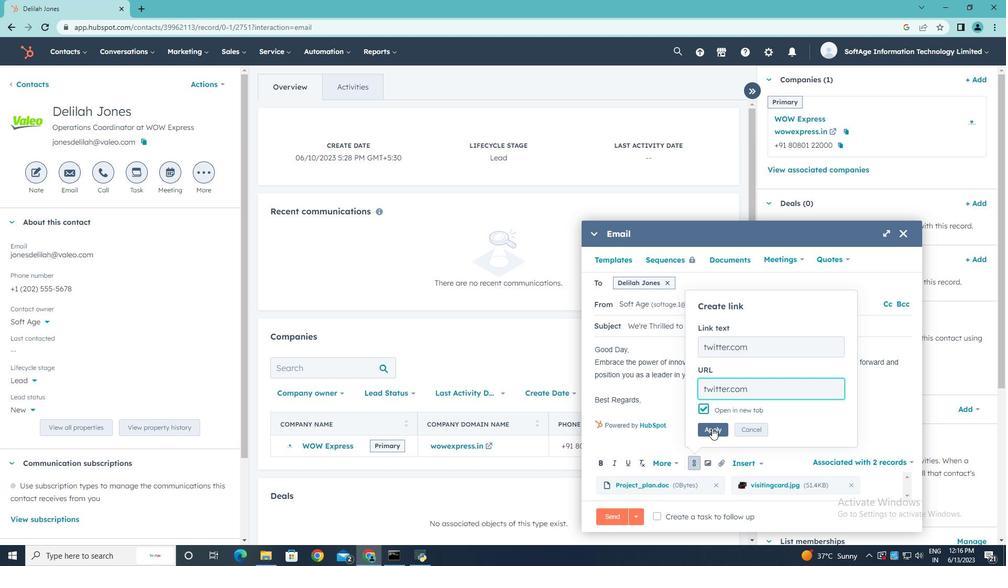
Action: Mouse pressed left at (712, 428)
Screenshot: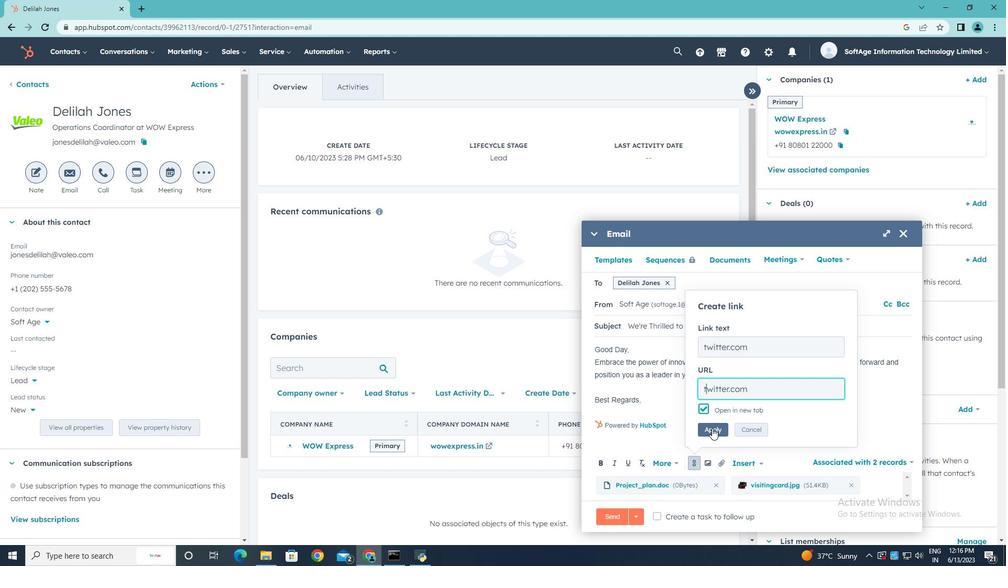 
Action: Mouse moved to (659, 514)
Screenshot: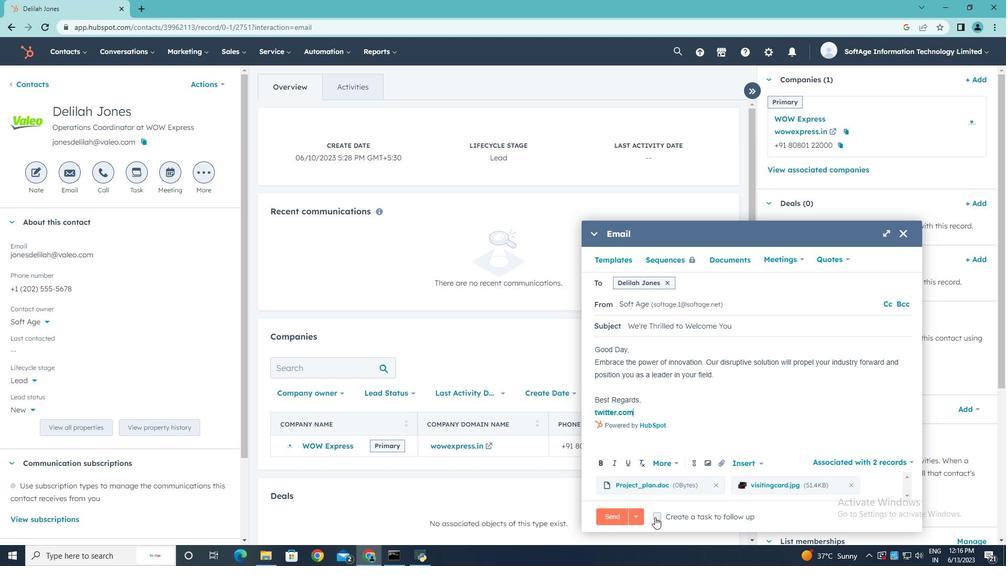 
Action: Mouse pressed left at (659, 514)
Screenshot: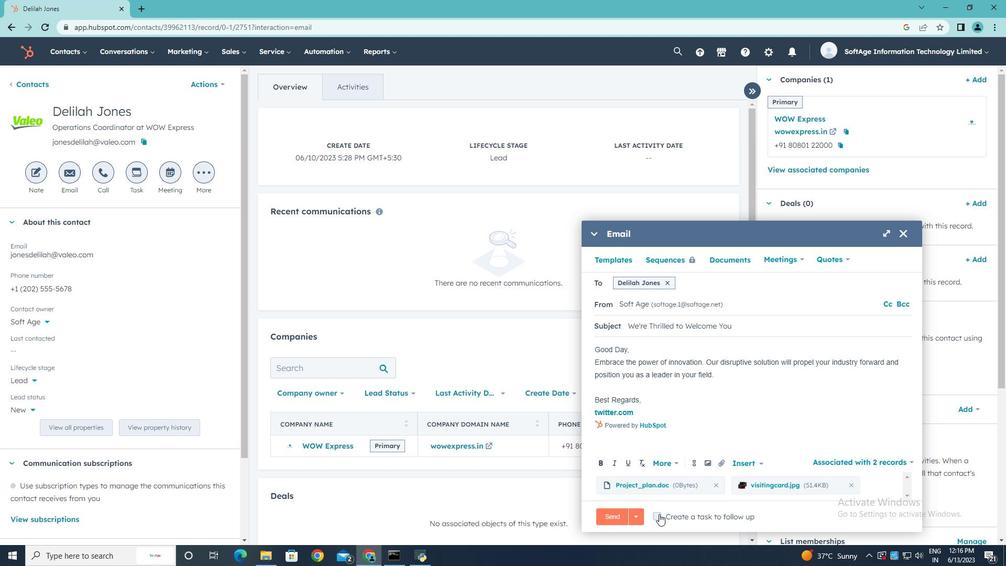 
Action: Mouse moved to (858, 514)
Screenshot: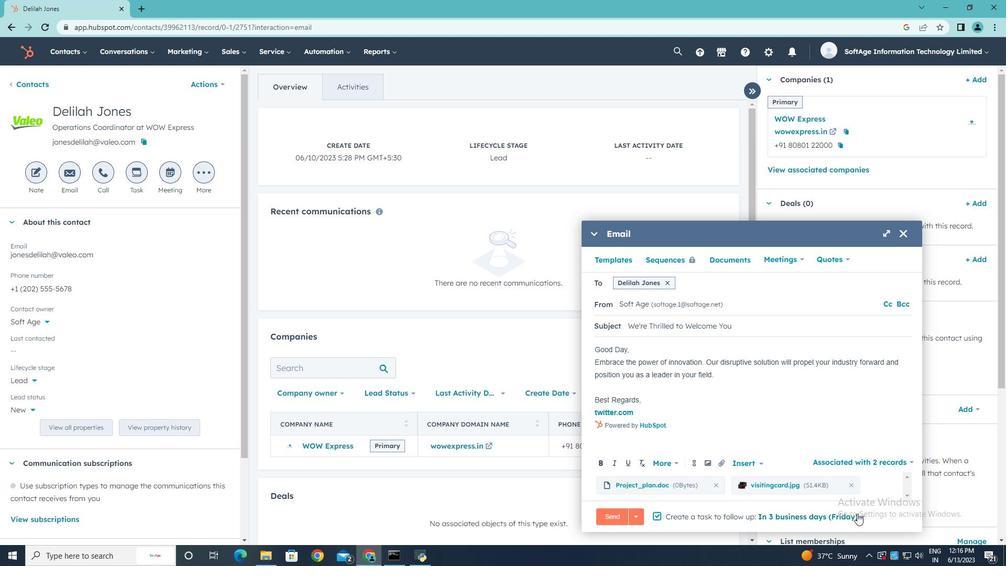 
Action: Mouse pressed left at (858, 514)
Screenshot: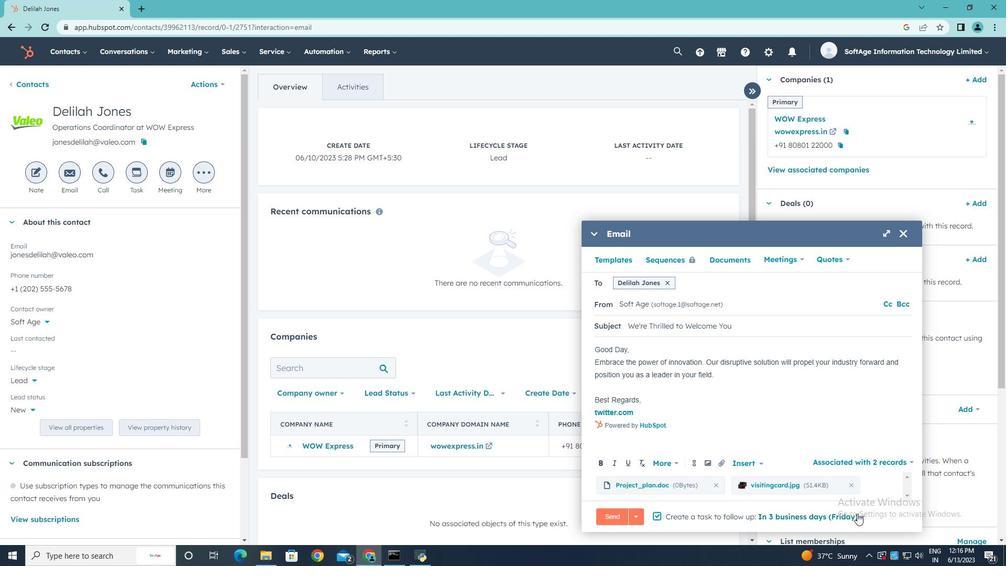 
Action: Mouse moved to (825, 457)
Screenshot: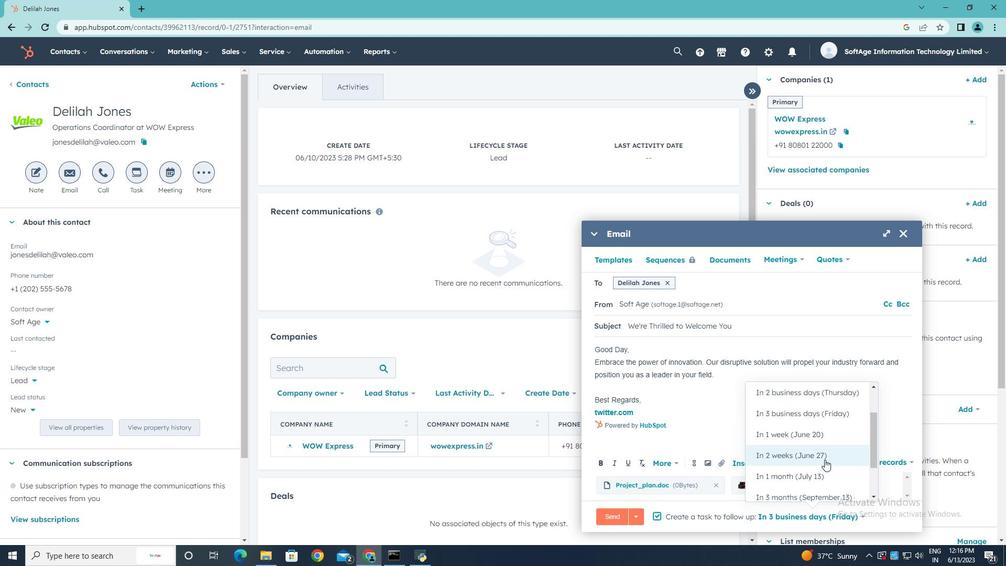 
Action: Mouse pressed left at (825, 457)
Screenshot: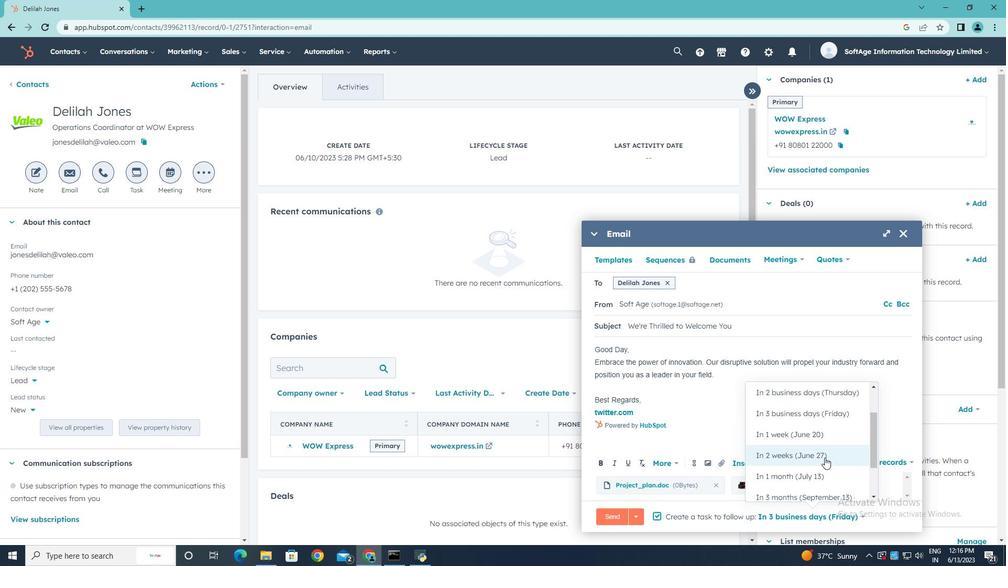 
Action: Mouse moved to (621, 518)
Screenshot: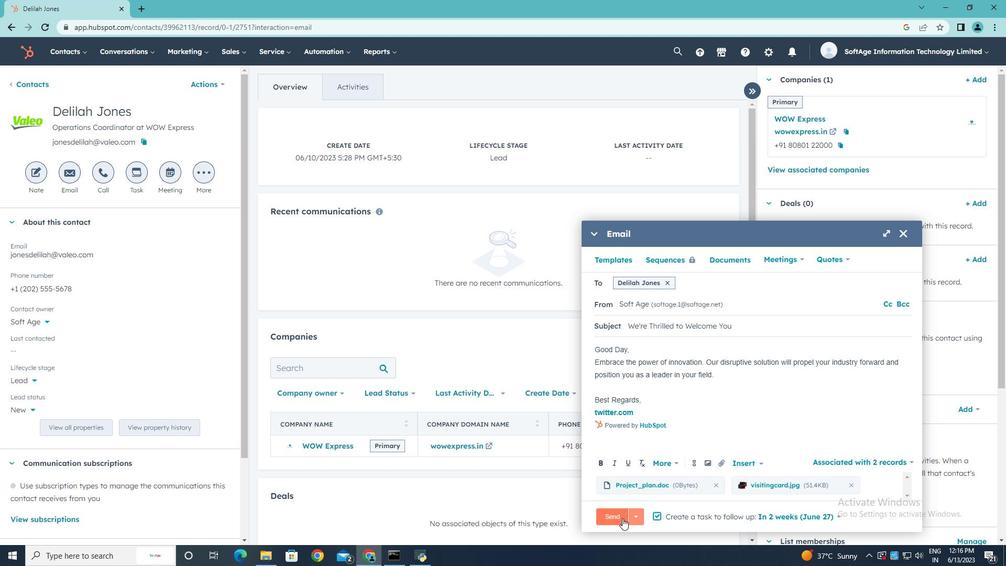 
Action: Mouse pressed left at (621, 518)
Screenshot: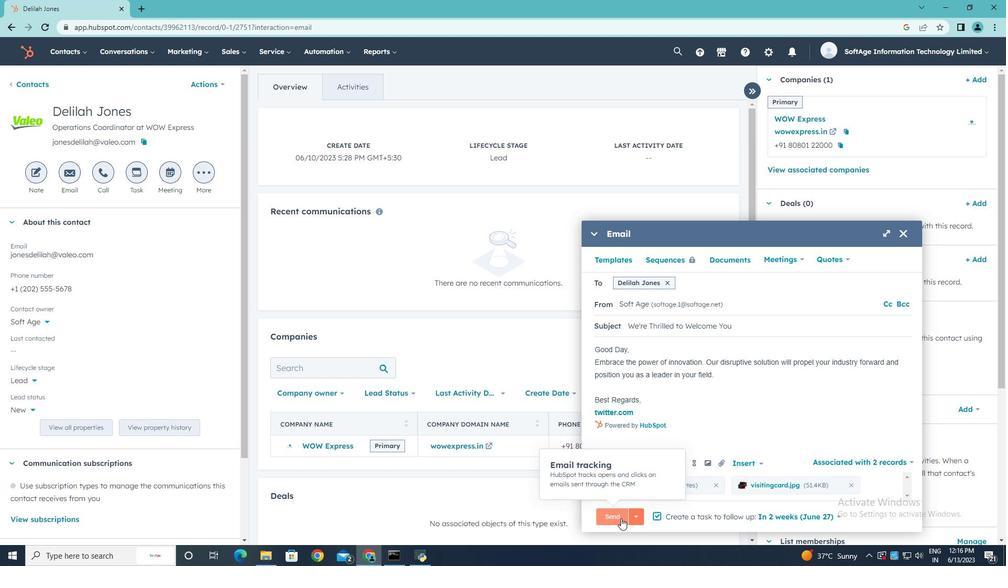 
Action: Mouse moved to (273, 1)
Screenshot: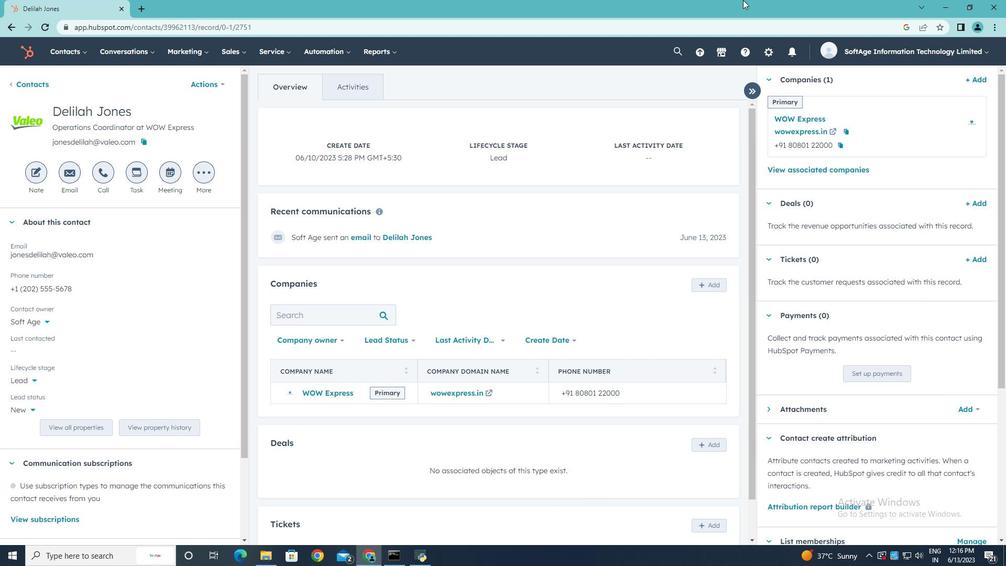 
